 Task: Search one way flight ticket for 1 adult, 1 child, 1 infant in seat in premium economy from Sacramento: Sacramento International Airport to Greensboro: Piedmont Triad International Airport on 5-1-2023. Choice of flights is Emirates. Number of bags: 2 checked bags. Outbound departure time preference is 17:45.
Action: Mouse moved to (210, 184)
Screenshot: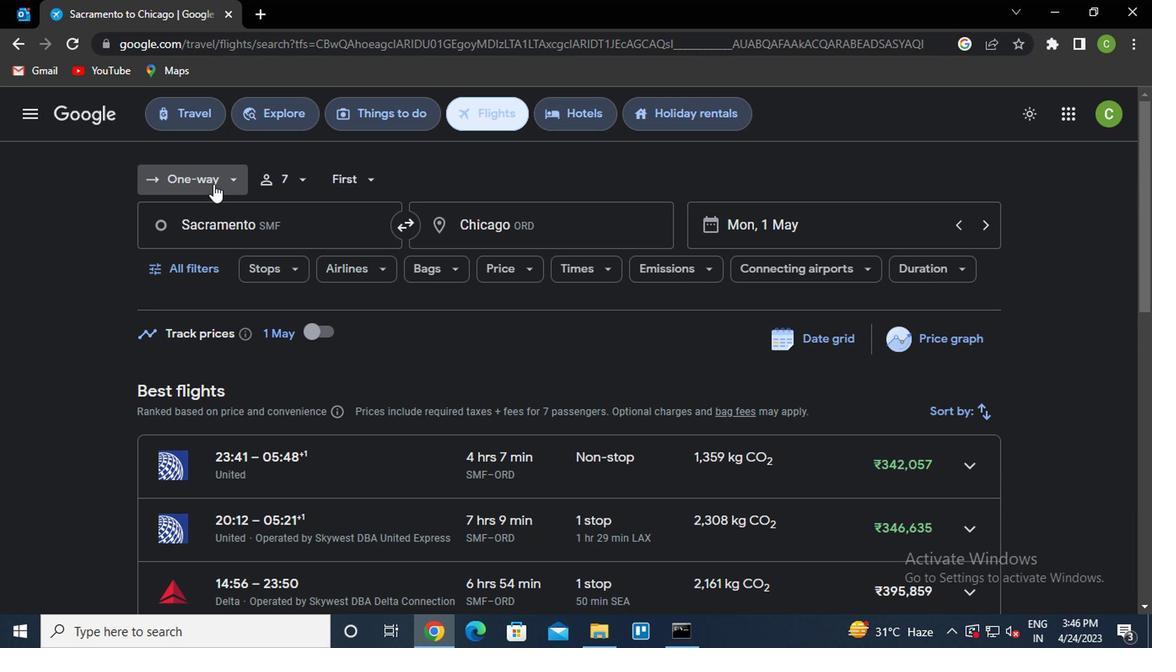 
Action: Mouse pressed left at (210, 184)
Screenshot: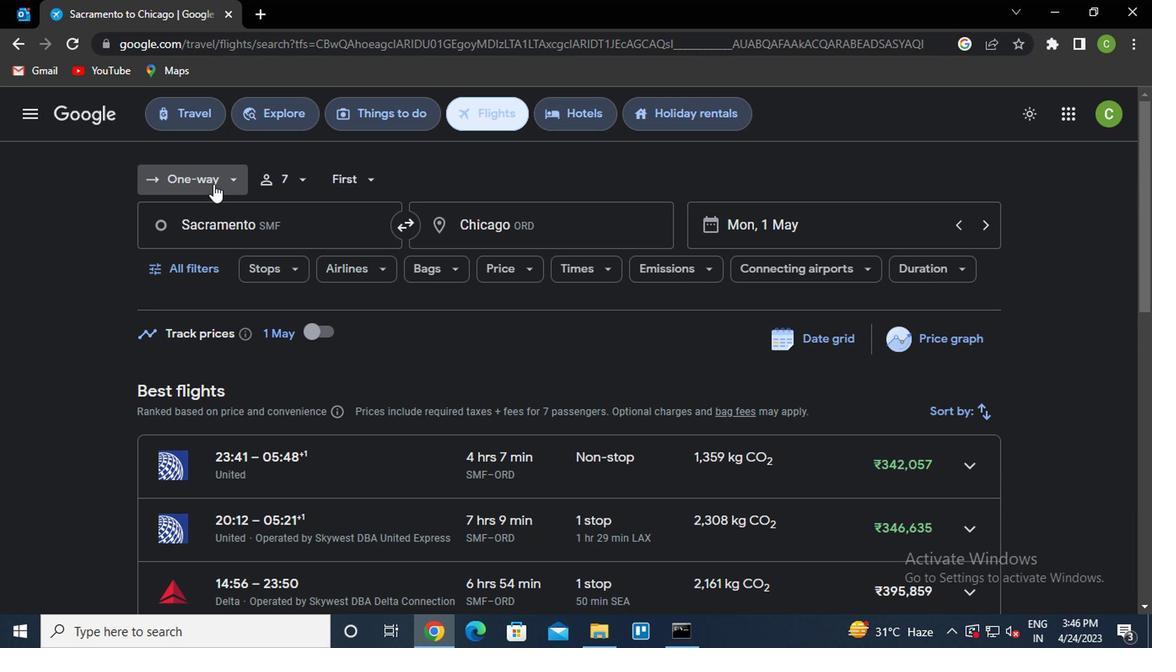 
Action: Mouse moved to (229, 250)
Screenshot: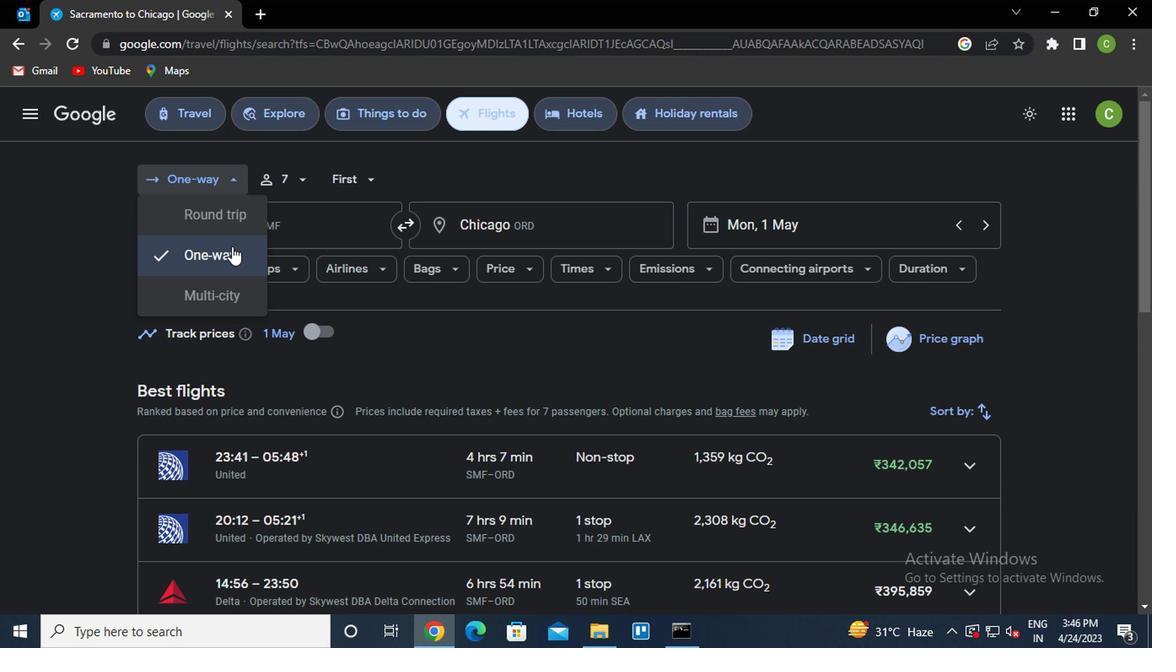 
Action: Mouse pressed left at (229, 250)
Screenshot: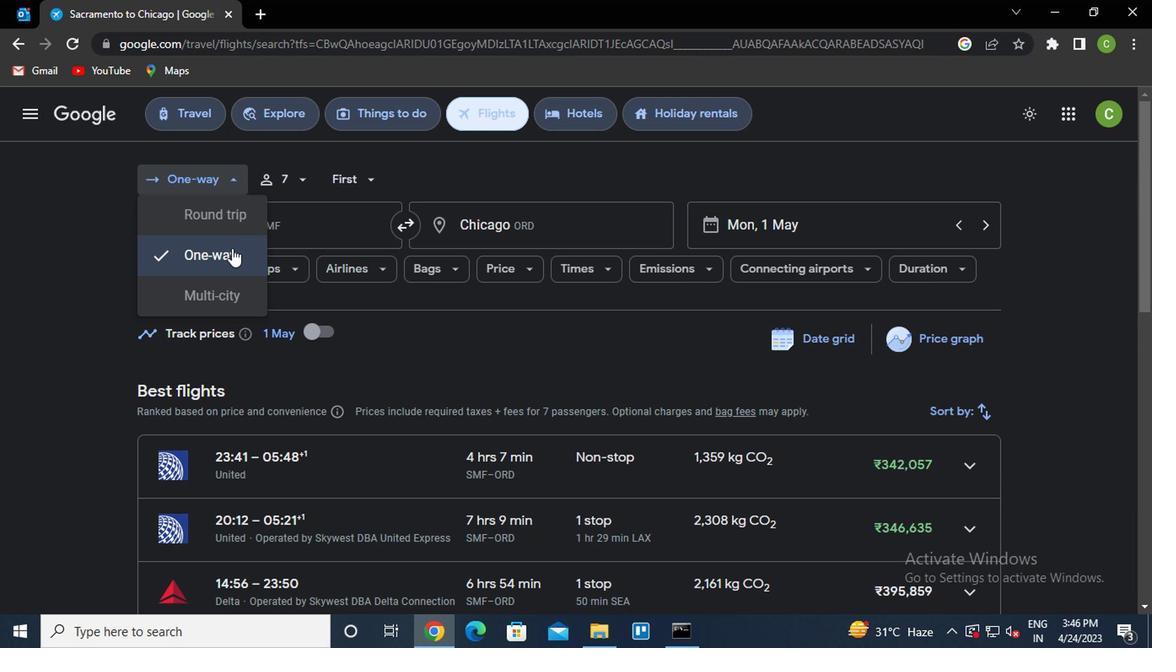 
Action: Mouse moved to (276, 184)
Screenshot: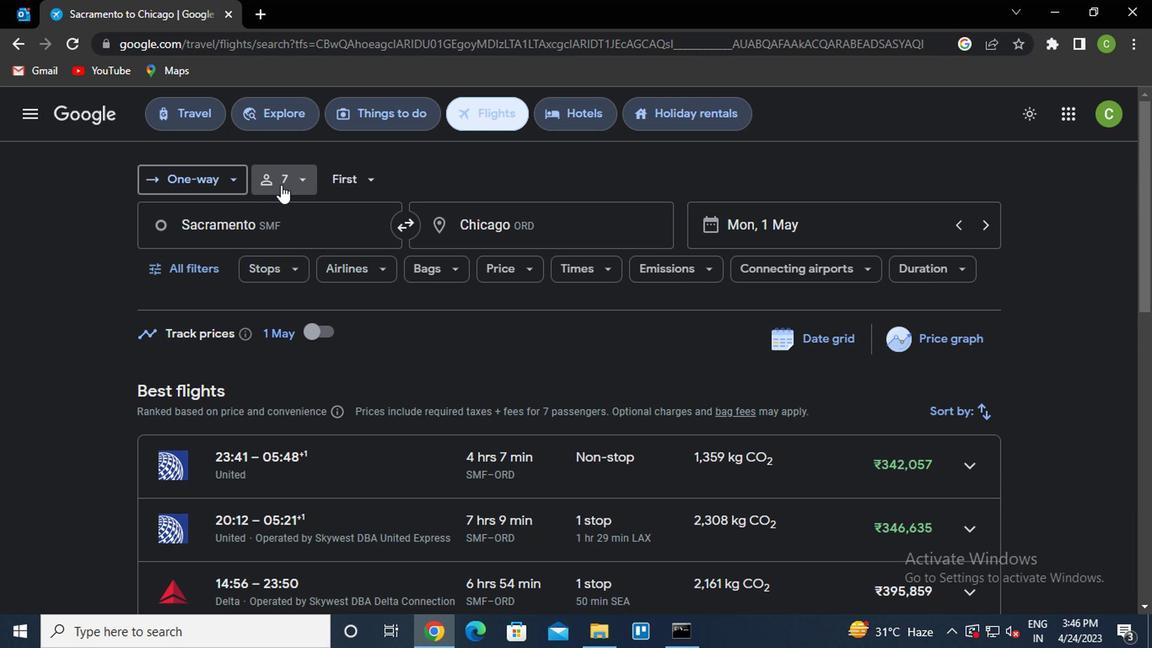 
Action: Mouse pressed left at (276, 184)
Screenshot: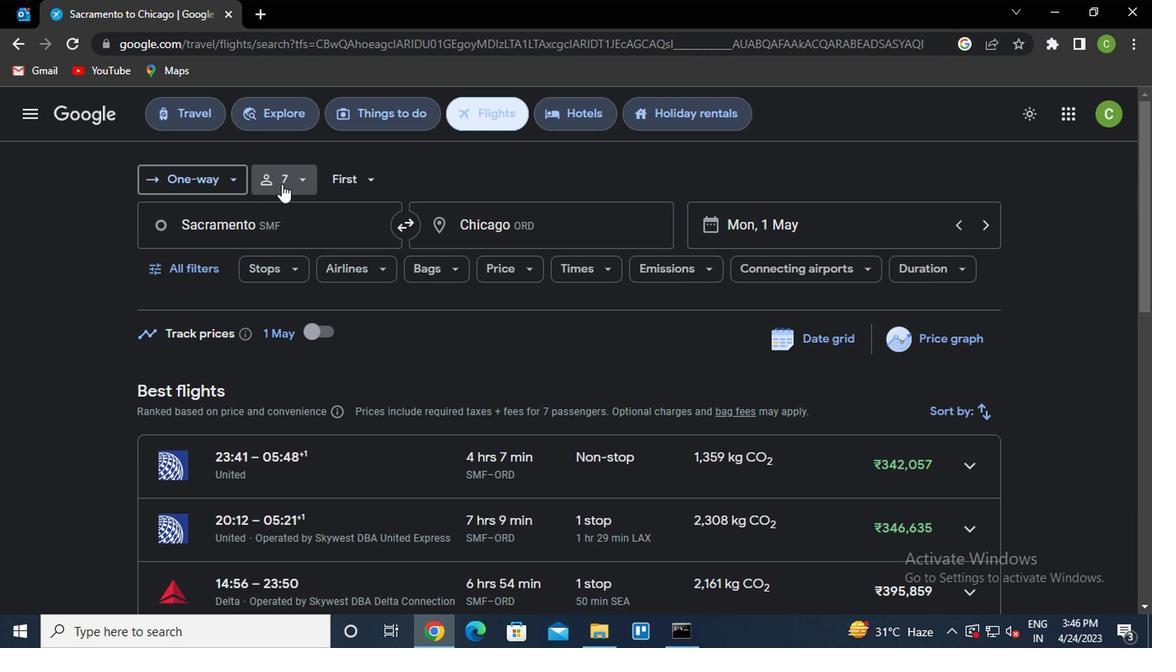 
Action: Mouse moved to (366, 231)
Screenshot: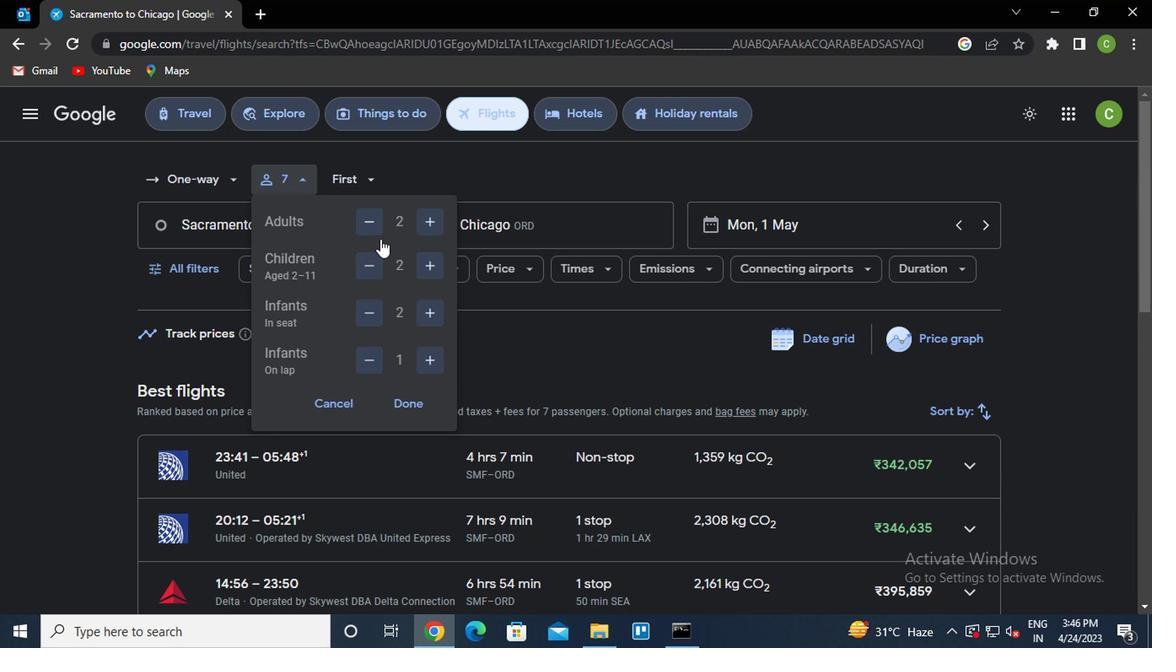 
Action: Mouse pressed left at (366, 231)
Screenshot: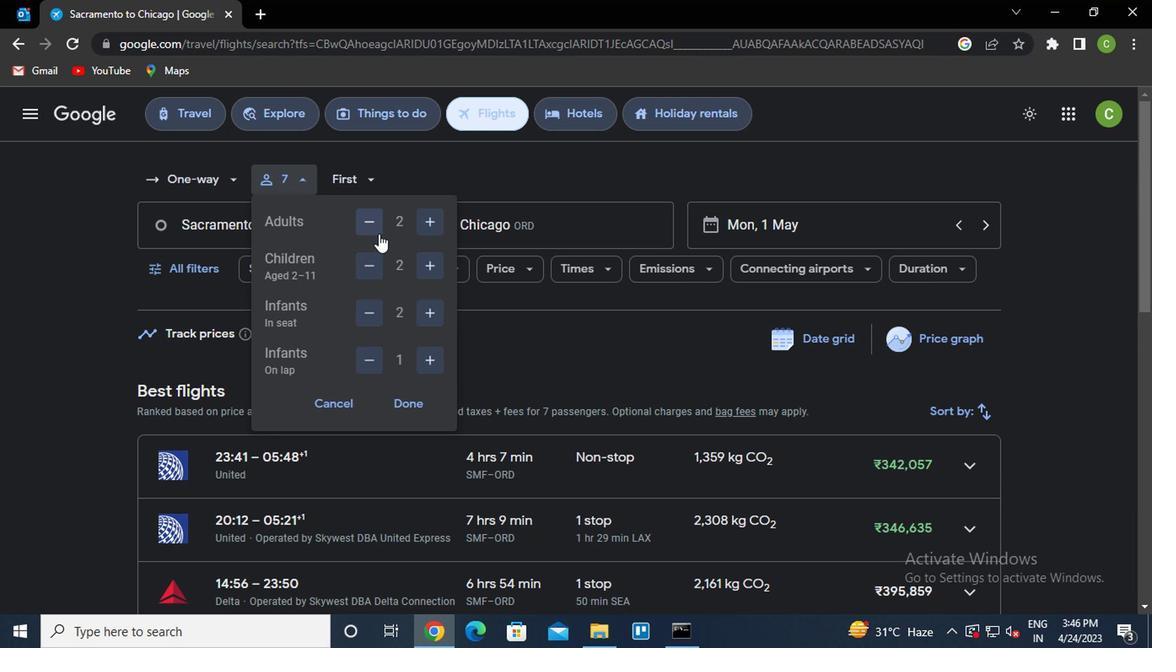 
Action: Mouse moved to (364, 264)
Screenshot: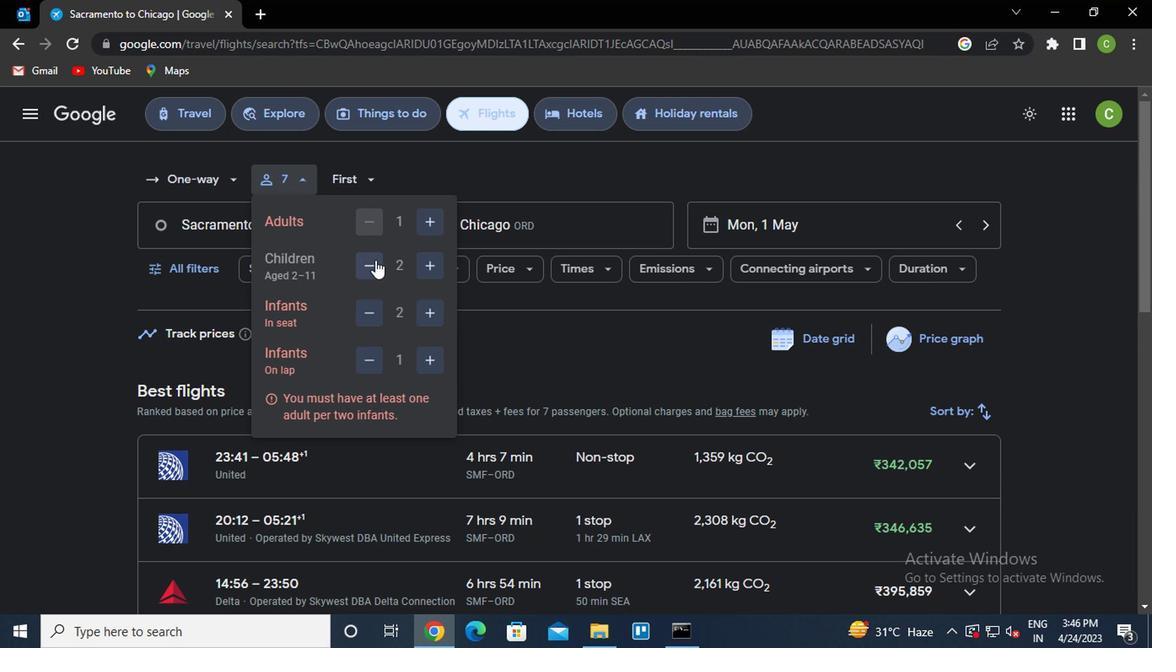 
Action: Mouse pressed left at (364, 264)
Screenshot: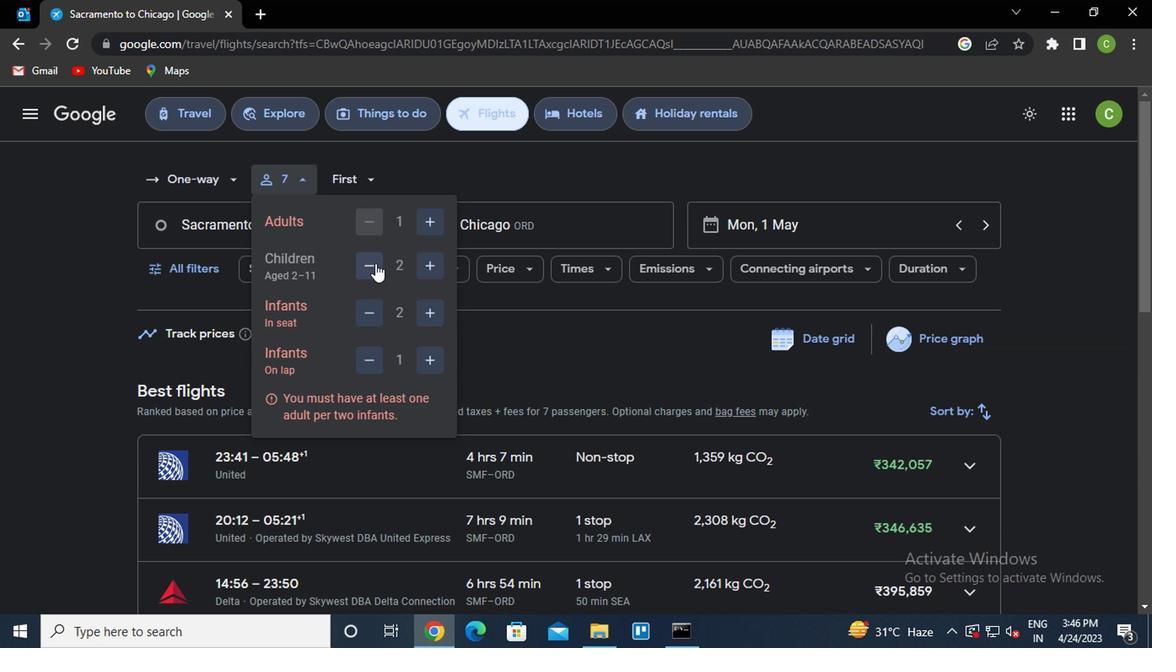 
Action: Mouse moved to (364, 313)
Screenshot: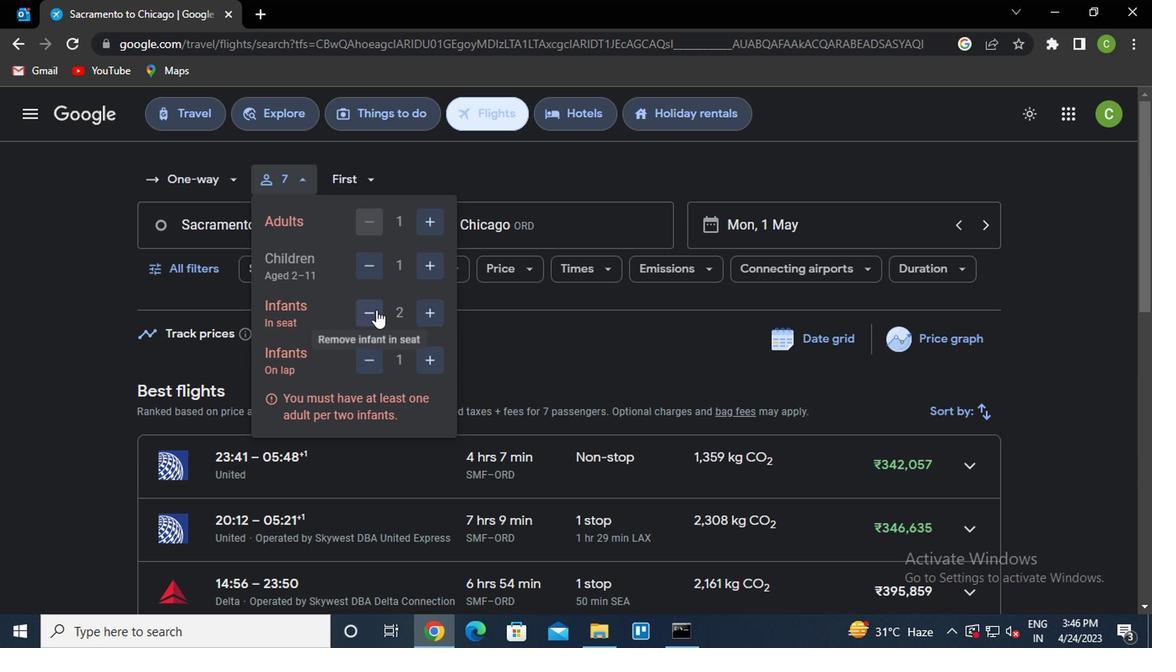 
Action: Mouse pressed left at (364, 313)
Screenshot: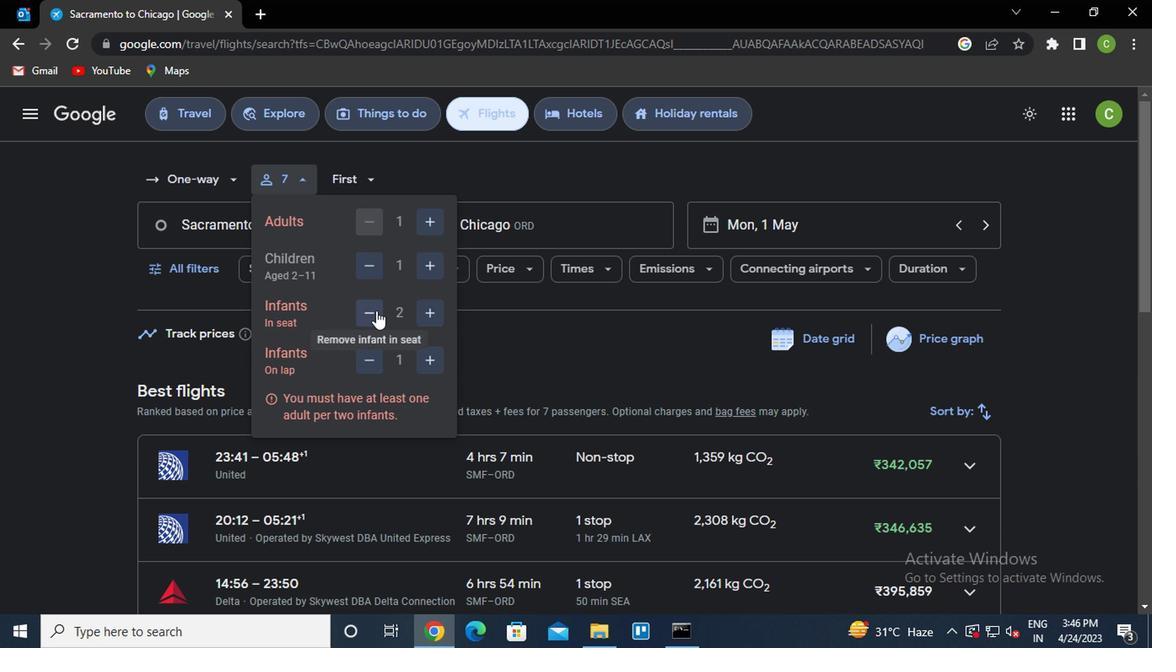 
Action: Mouse moved to (370, 371)
Screenshot: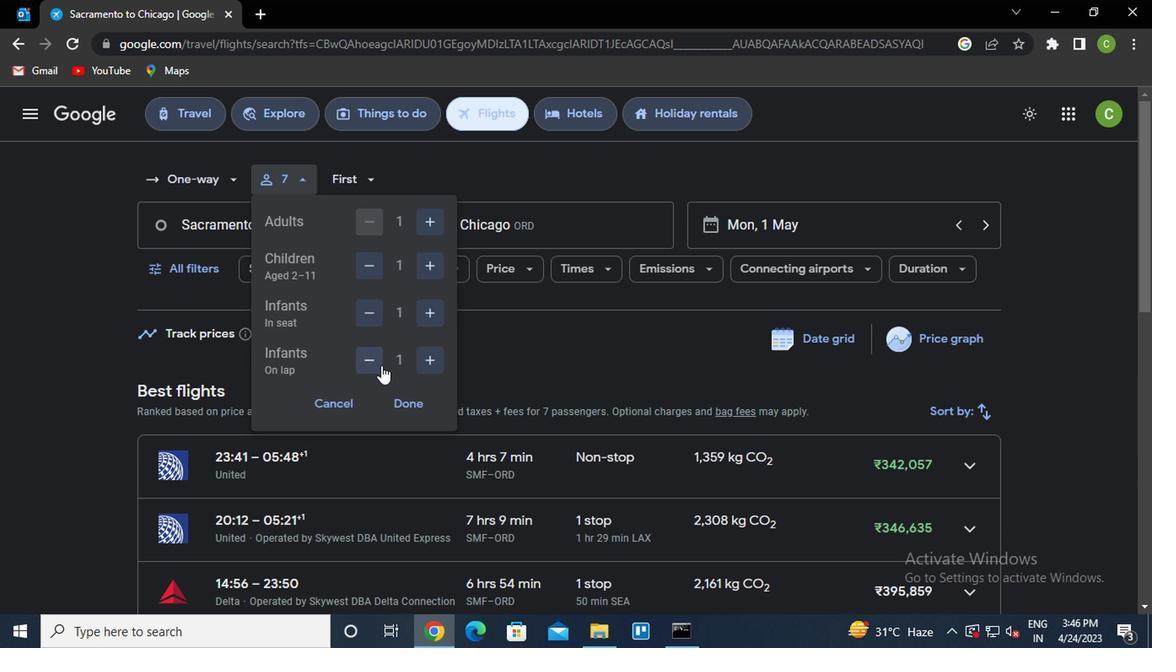 
Action: Mouse pressed left at (370, 371)
Screenshot: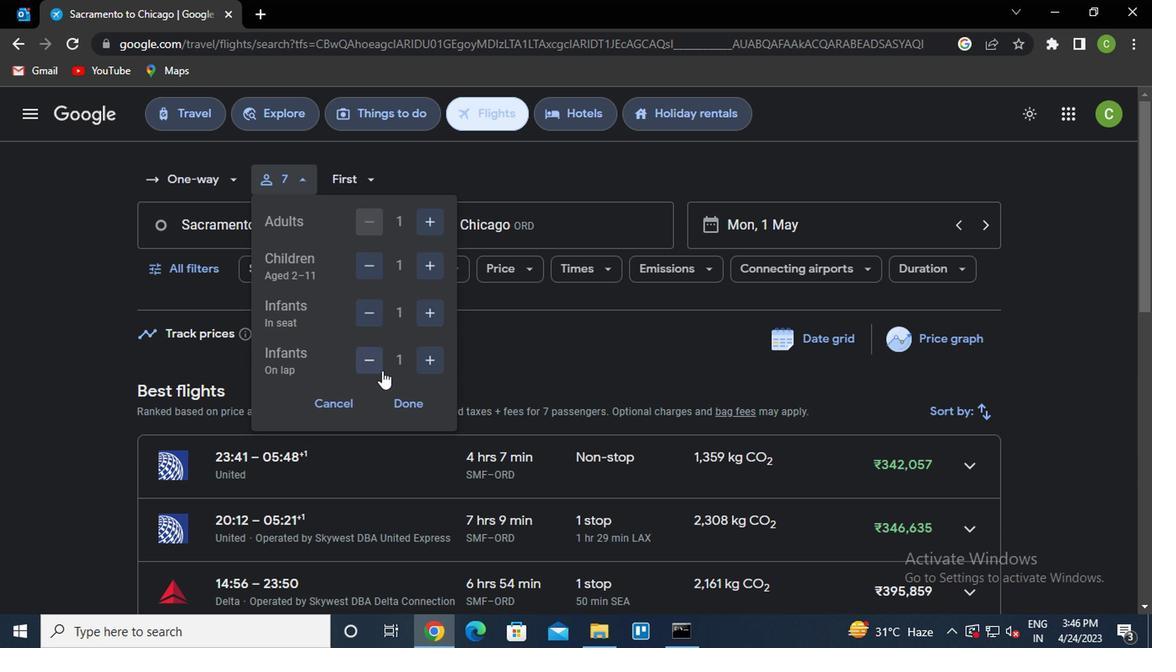 
Action: Mouse moved to (398, 399)
Screenshot: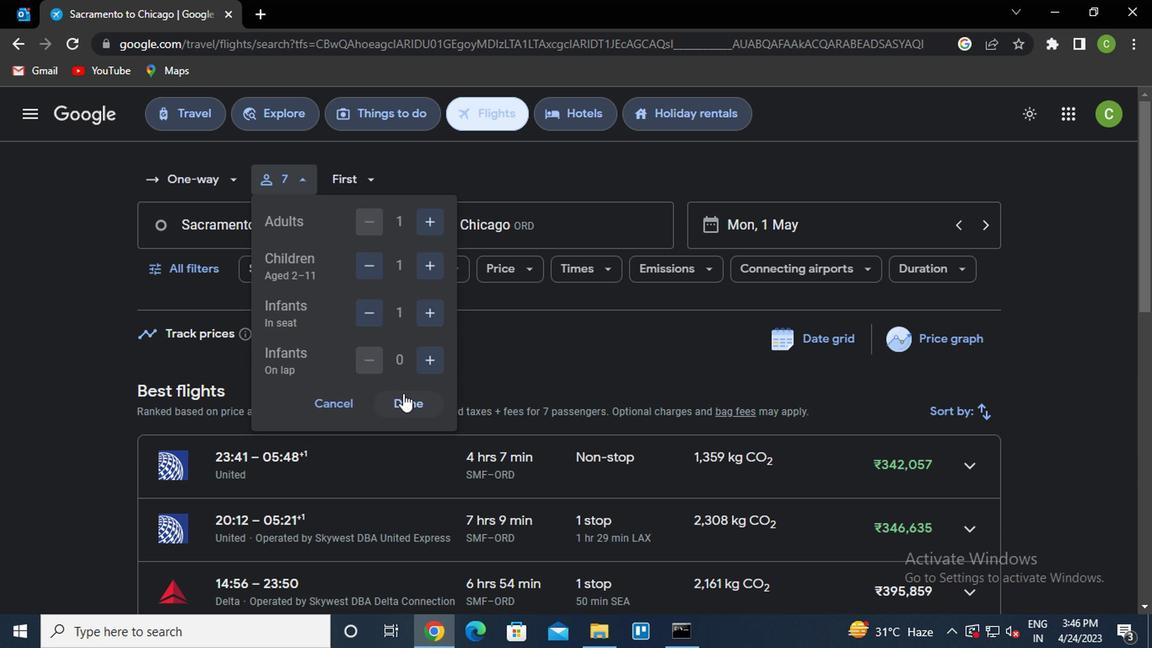 
Action: Mouse pressed left at (398, 399)
Screenshot: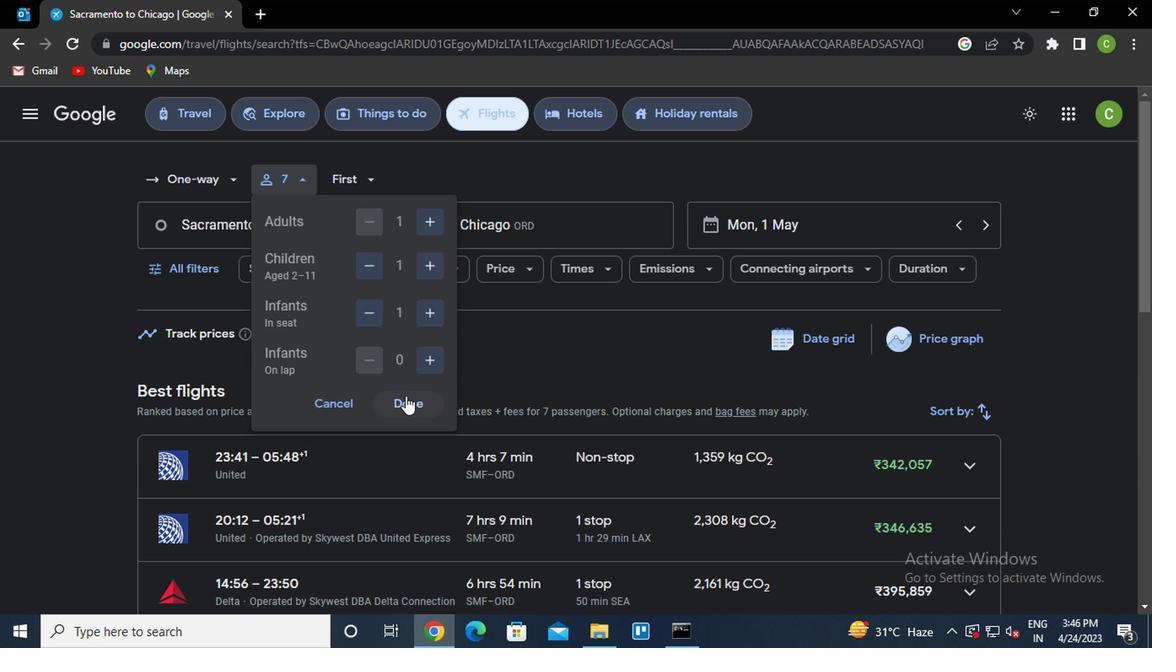 
Action: Mouse moved to (350, 184)
Screenshot: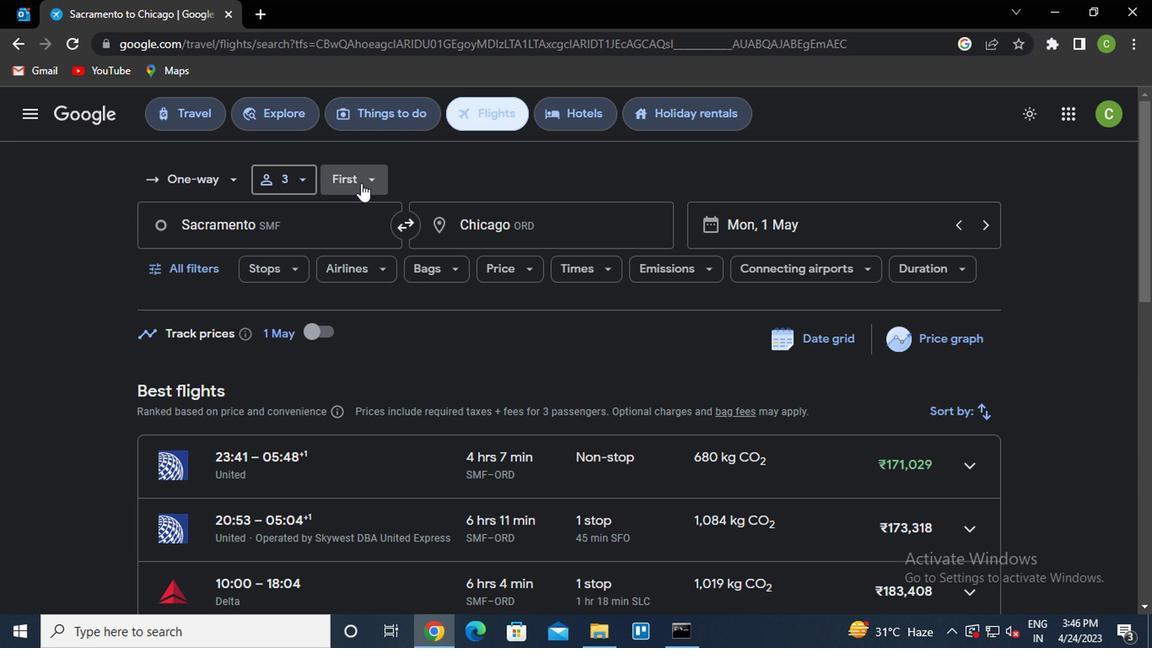 
Action: Mouse pressed left at (350, 184)
Screenshot: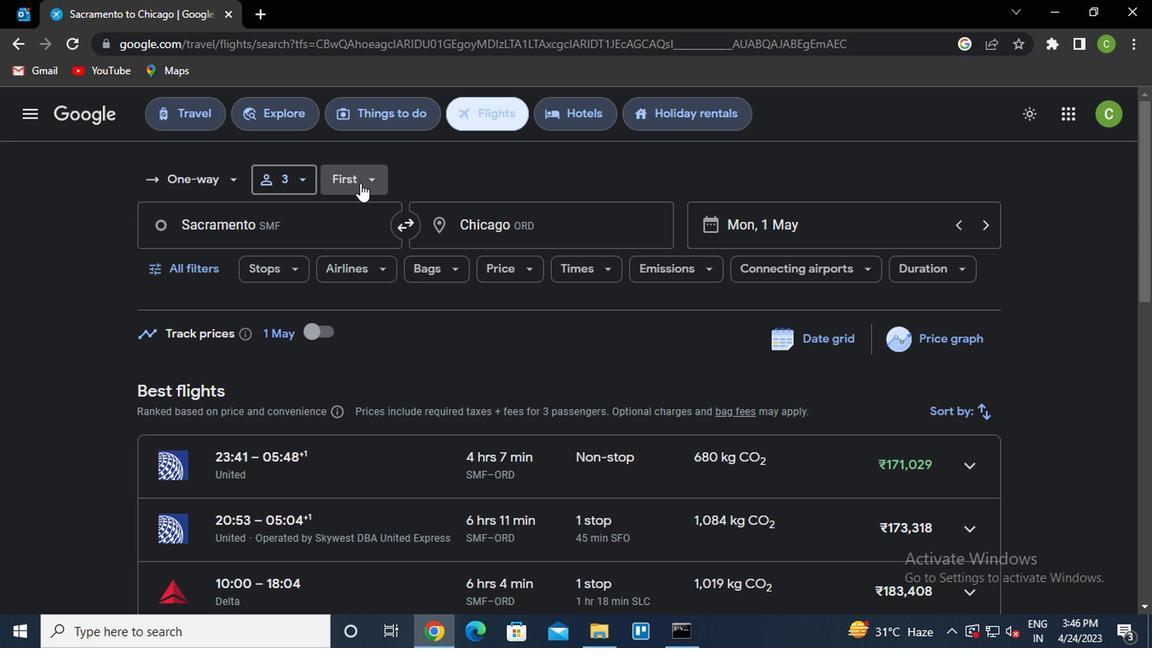 
Action: Mouse moved to (389, 243)
Screenshot: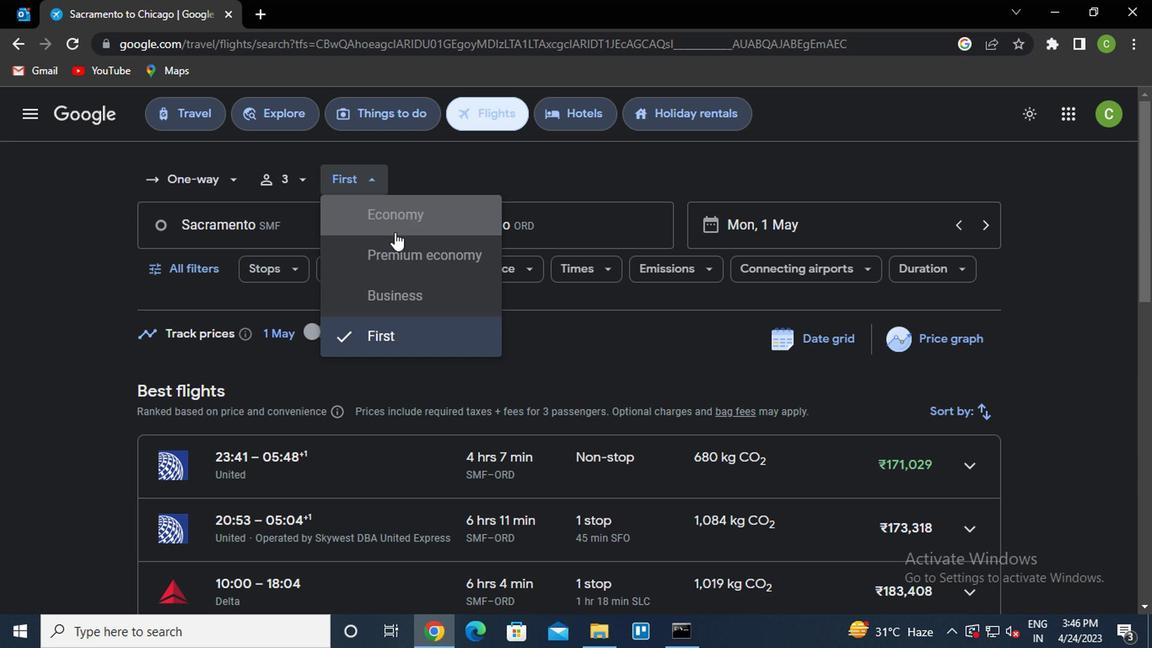 
Action: Mouse pressed left at (389, 243)
Screenshot: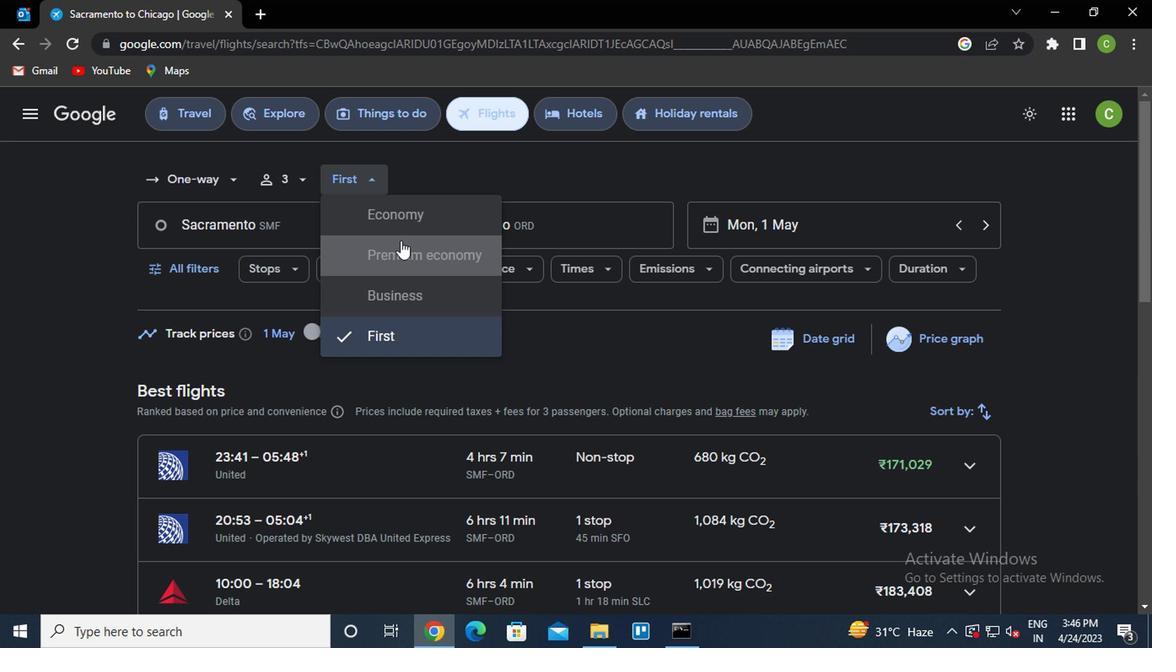 
Action: Mouse moved to (262, 225)
Screenshot: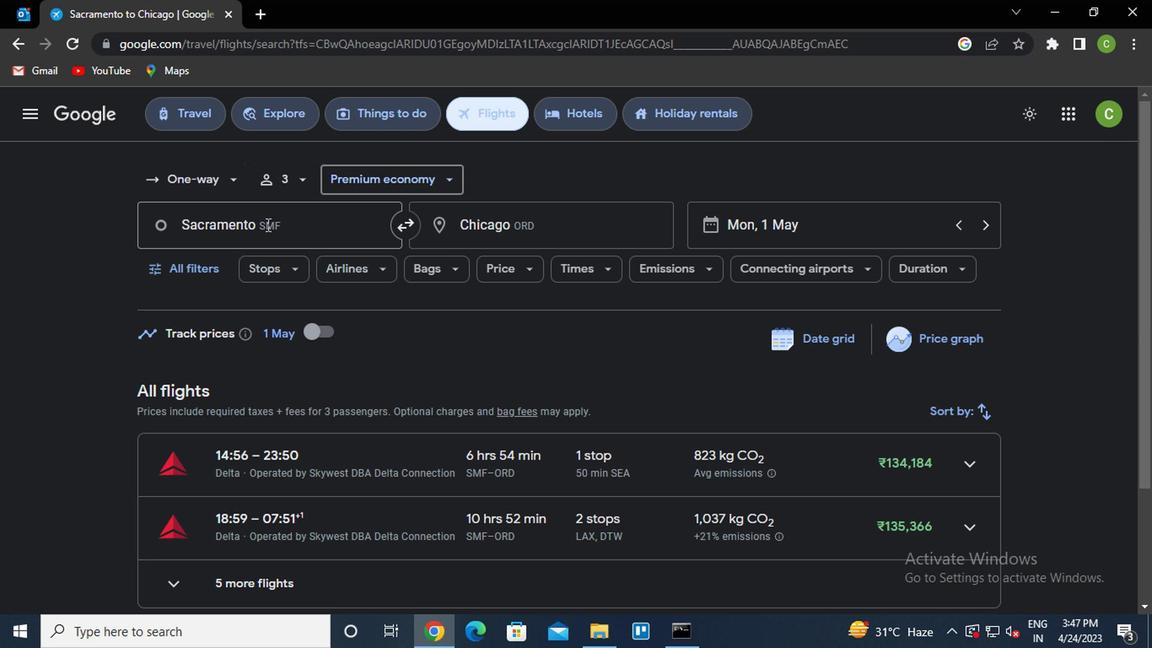 
Action: Mouse pressed left at (262, 225)
Screenshot: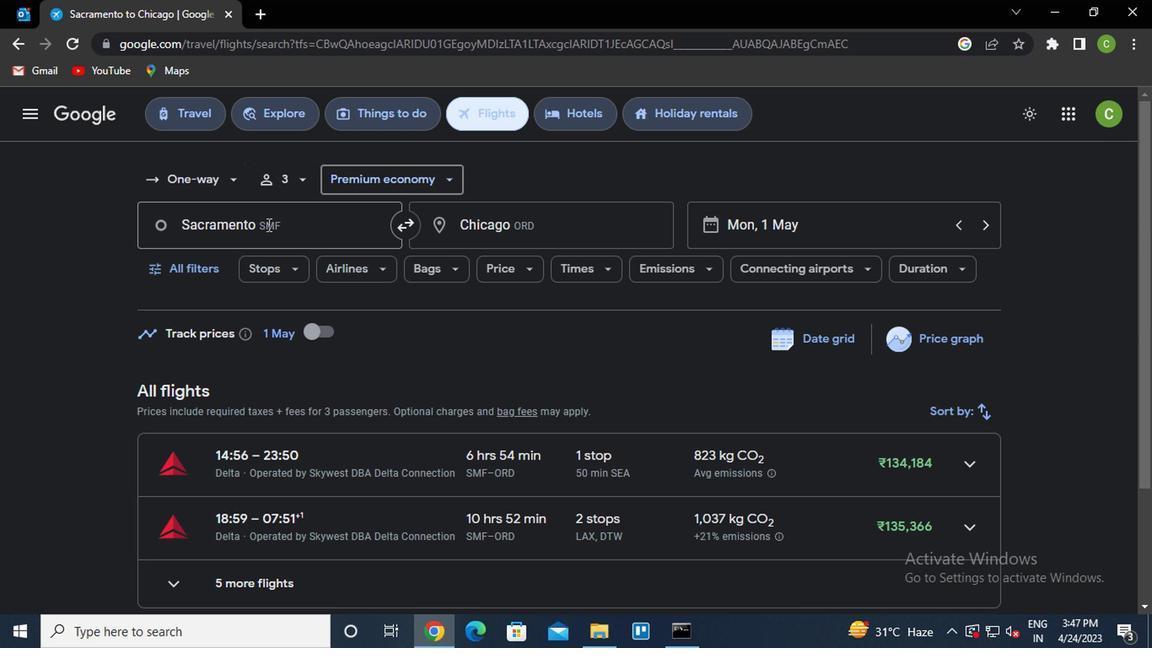 
Action: Mouse moved to (295, 300)
Screenshot: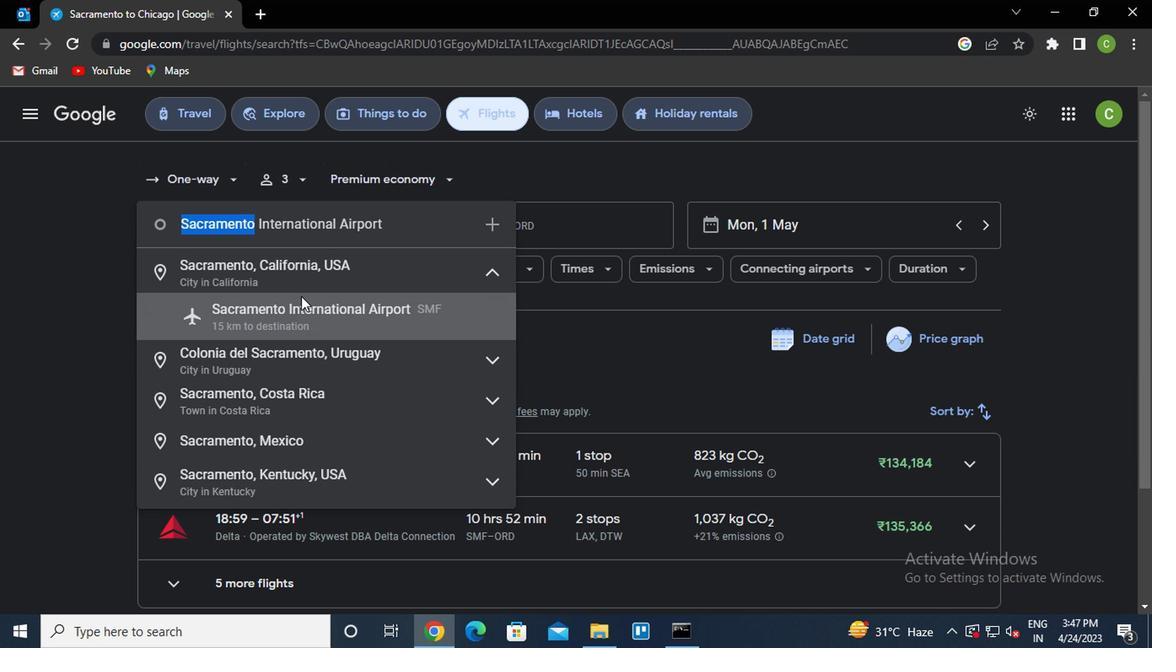 
Action: Mouse pressed left at (295, 300)
Screenshot: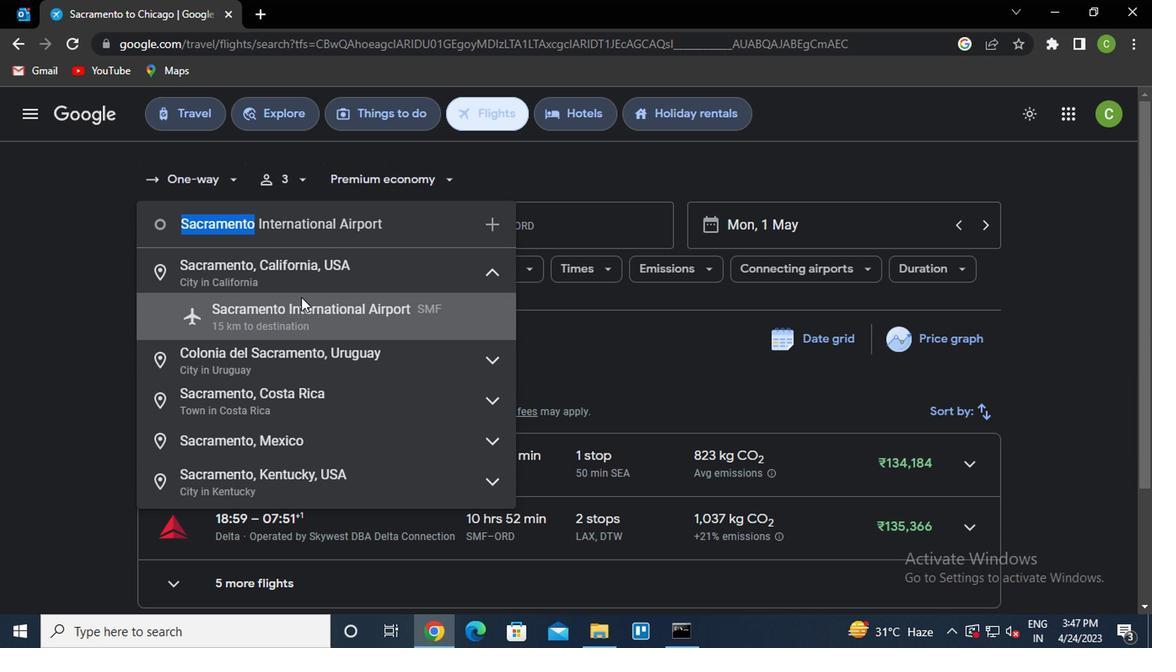 
Action: Mouse moved to (530, 229)
Screenshot: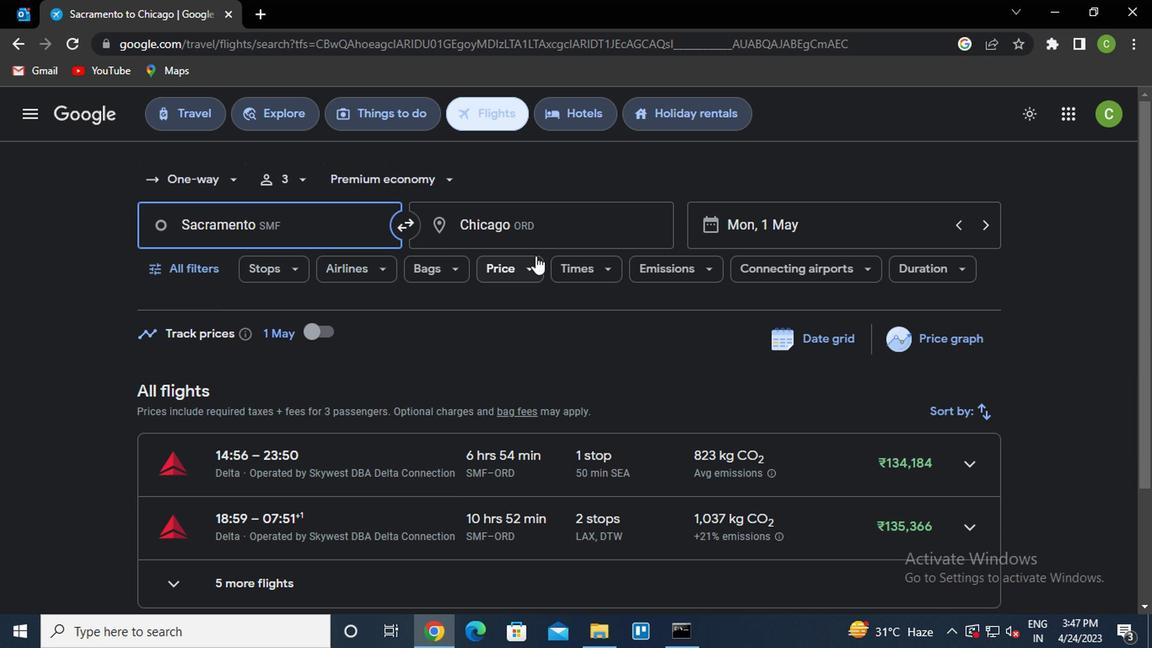 
Action: Mouse pressed left at (530, 229)
Screenshot: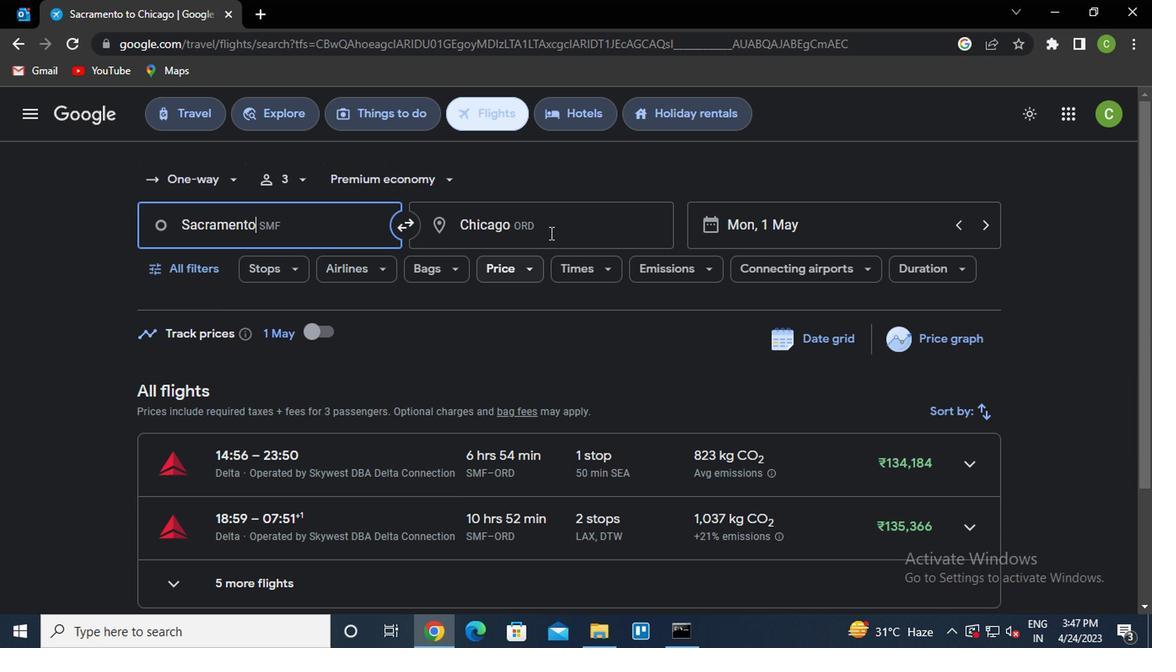 
Action: Key pressed p<Key.caps_lock>iedmont
Screenshot: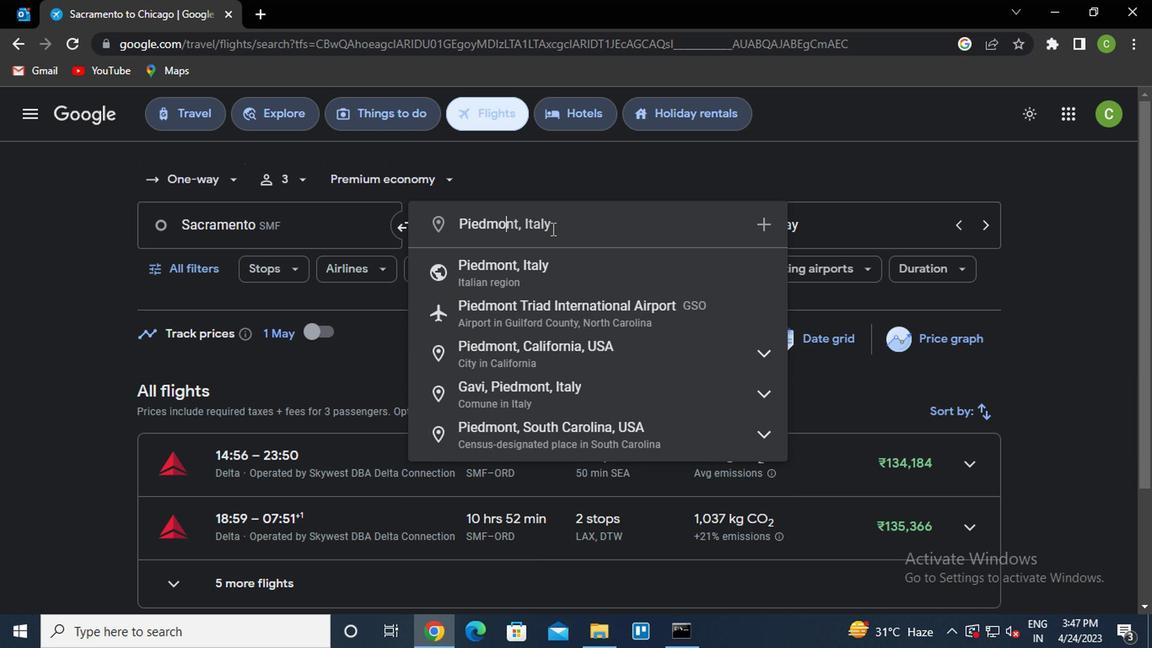 
Action: Mouse moved to (548, 326)
Screenshot: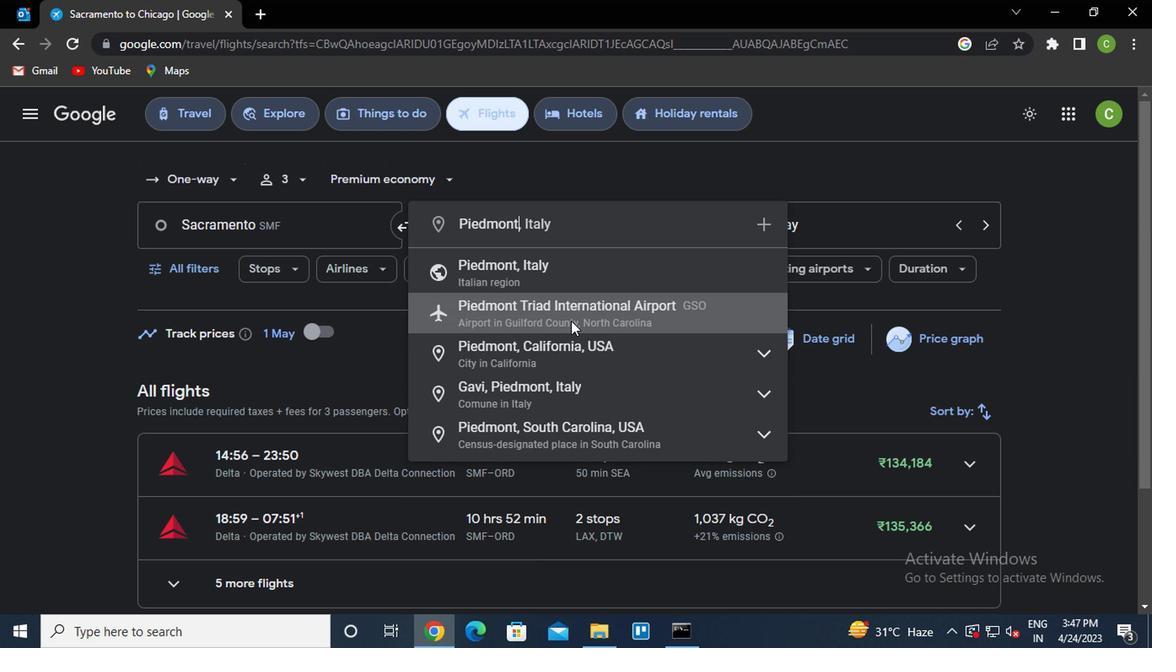 
Action: Mouse pressed left at (548, 326)
Screenshot: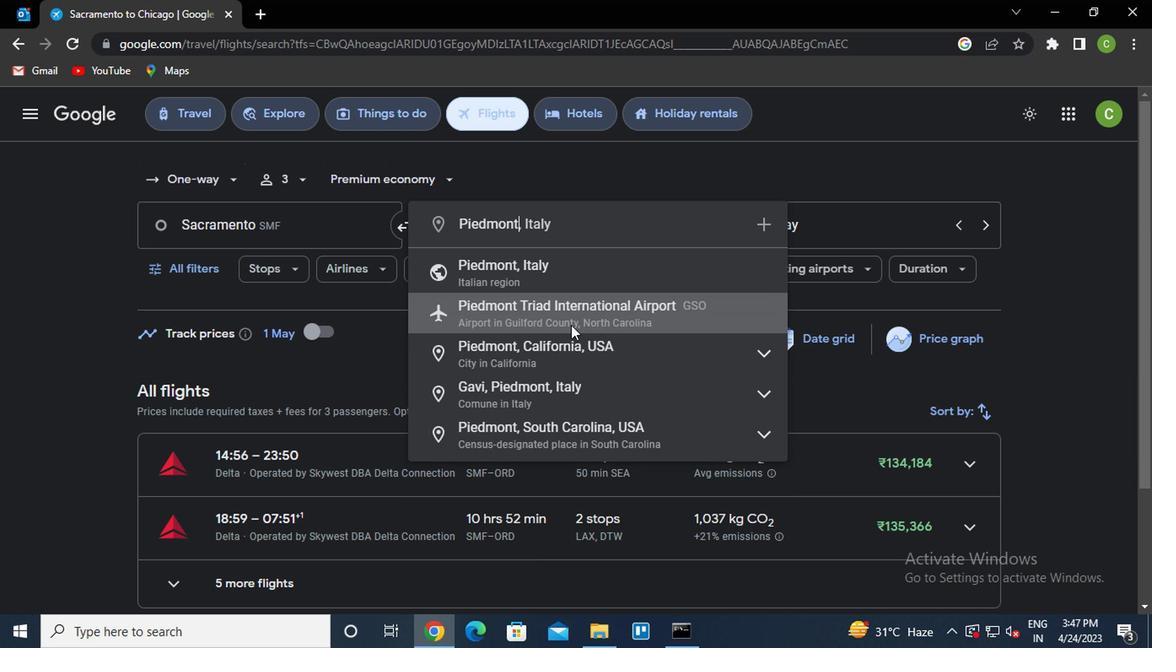 
Action: Mouse moved to (808, 229)
Screenshot: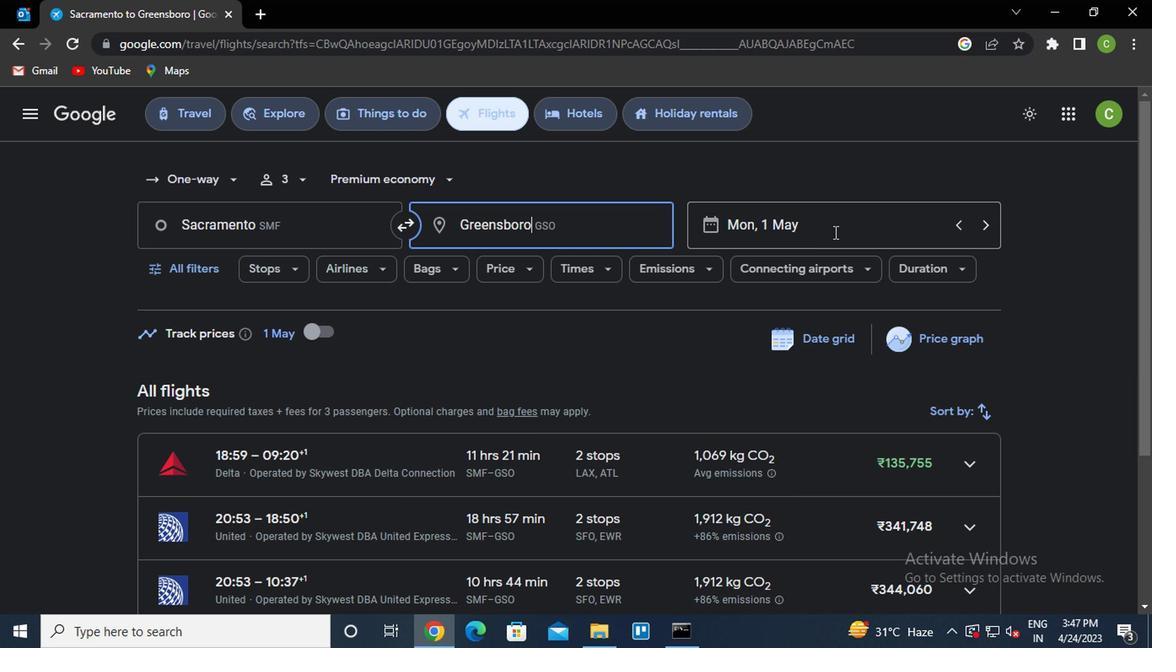 
Action: Mouse pressed left at (808, 229)
Screenshot: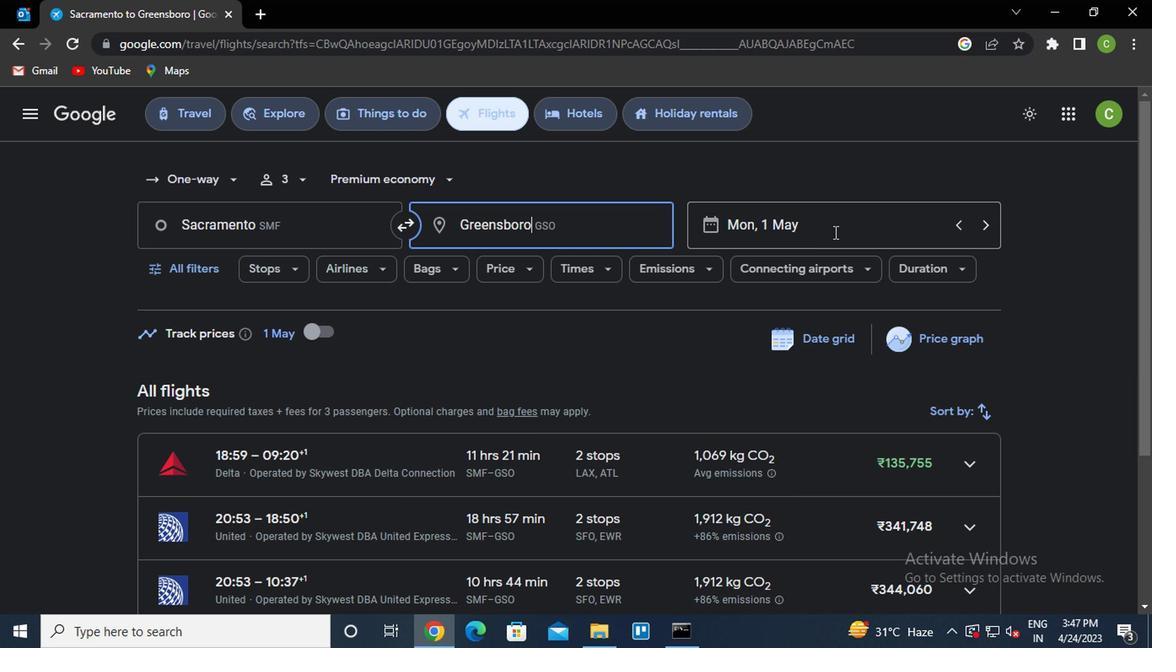 
Action: Mouse moved to (924, 579)
Screenshot: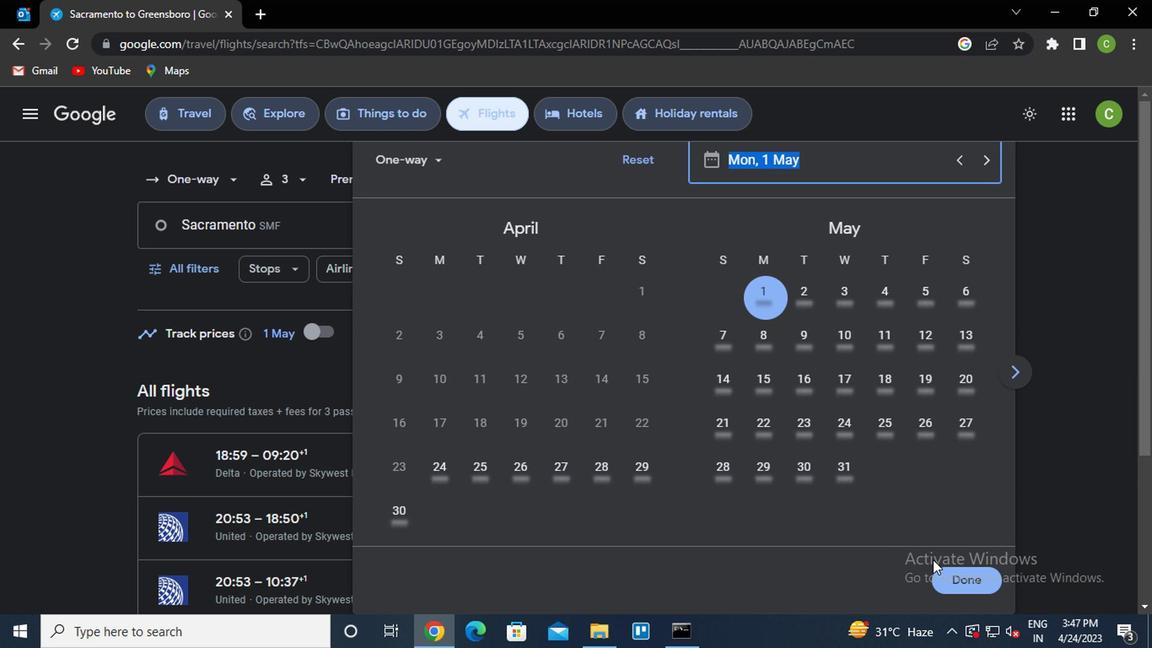 
Action: Mouse pressed left at (924, 579)
Screenshot: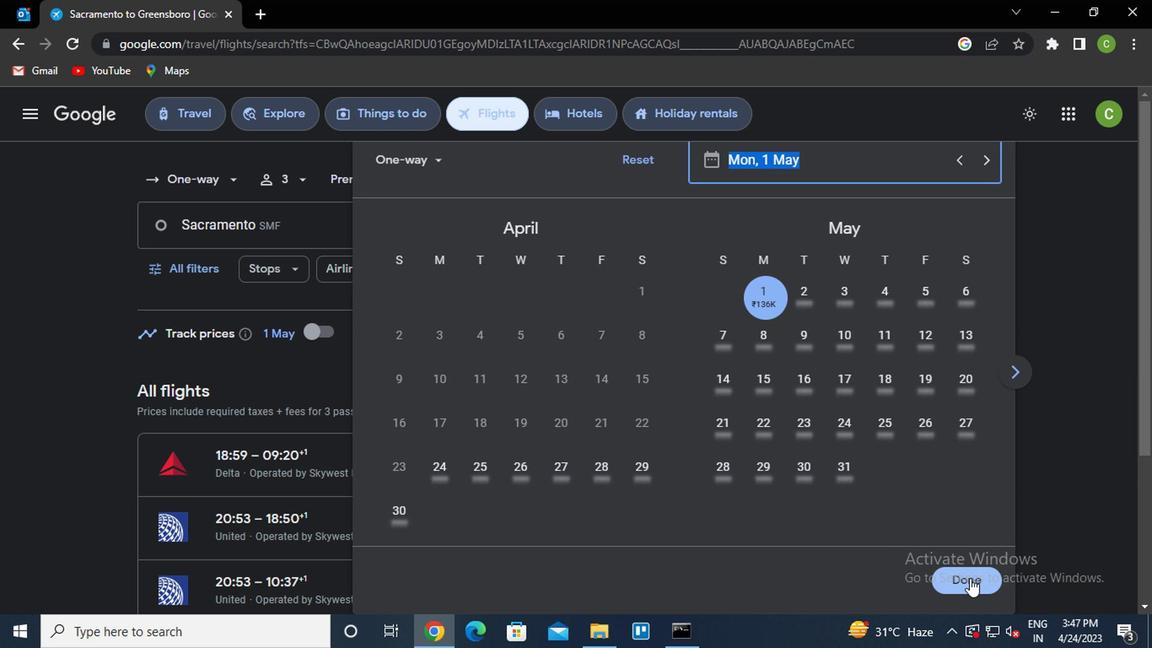 
Action: Mouse moved to (200, 273)
Screenshot: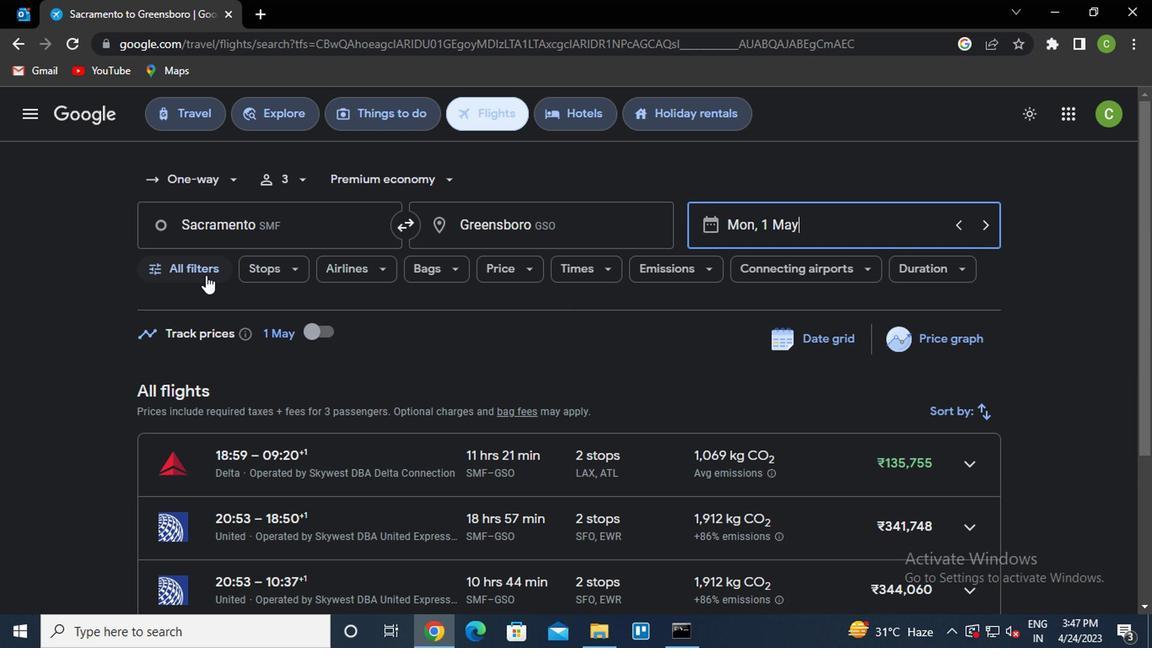 
Action: Mouse pressed left at (200, 273)
Screenshot: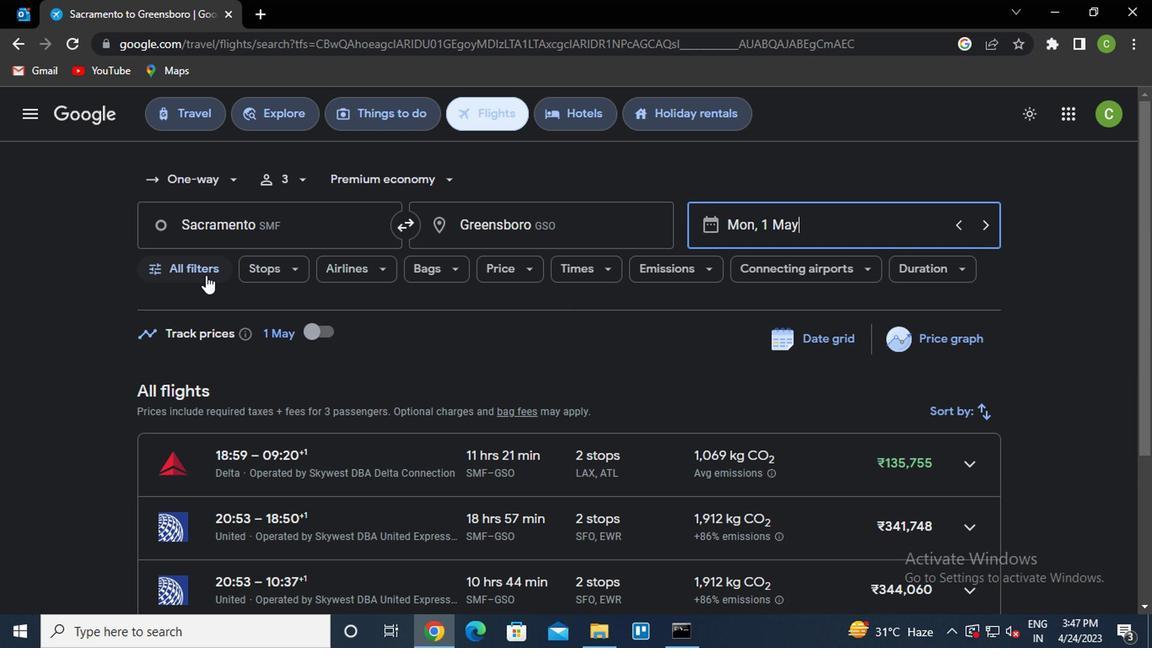 
Action: Mouse moved to (333, 444)
Screenshot: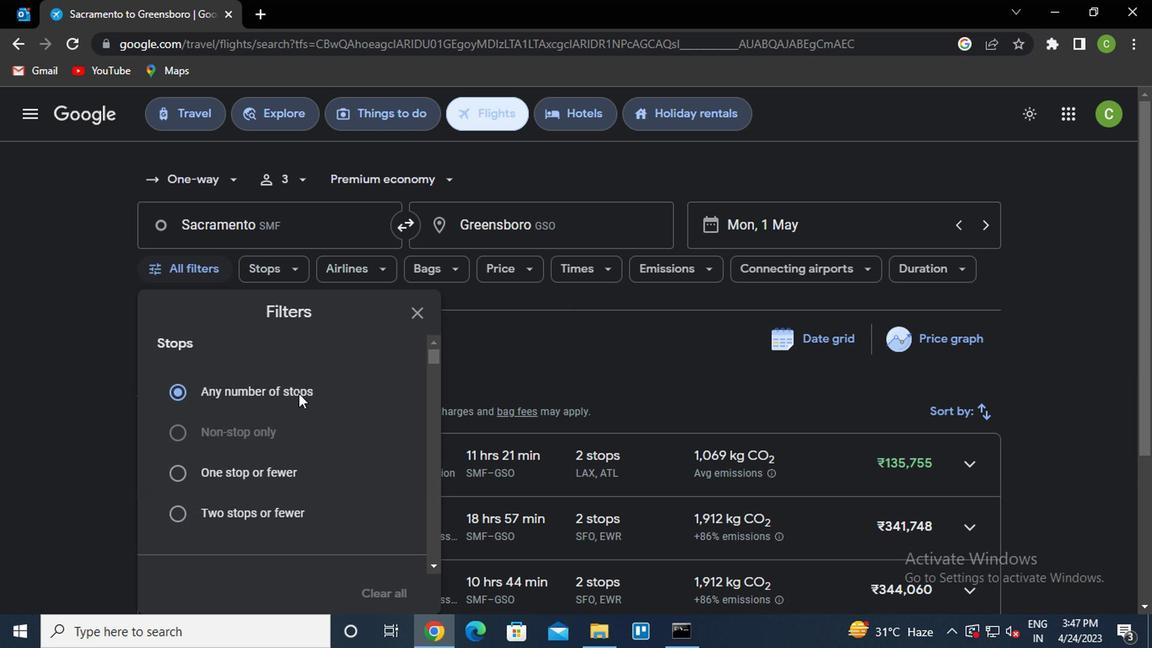 
Action: Mouse scrolled (333, 443) with delta (0, -1)
Screenshot: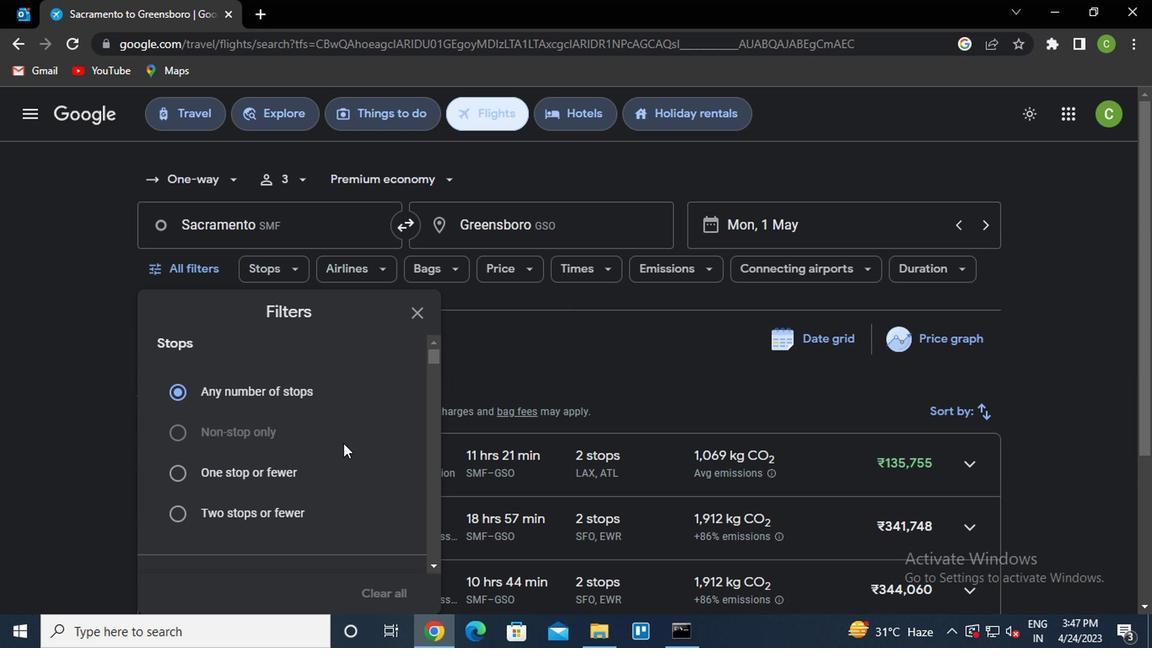 
Action: Mouse scrolled (333, 443) with delta (0, -1)
Screenshot: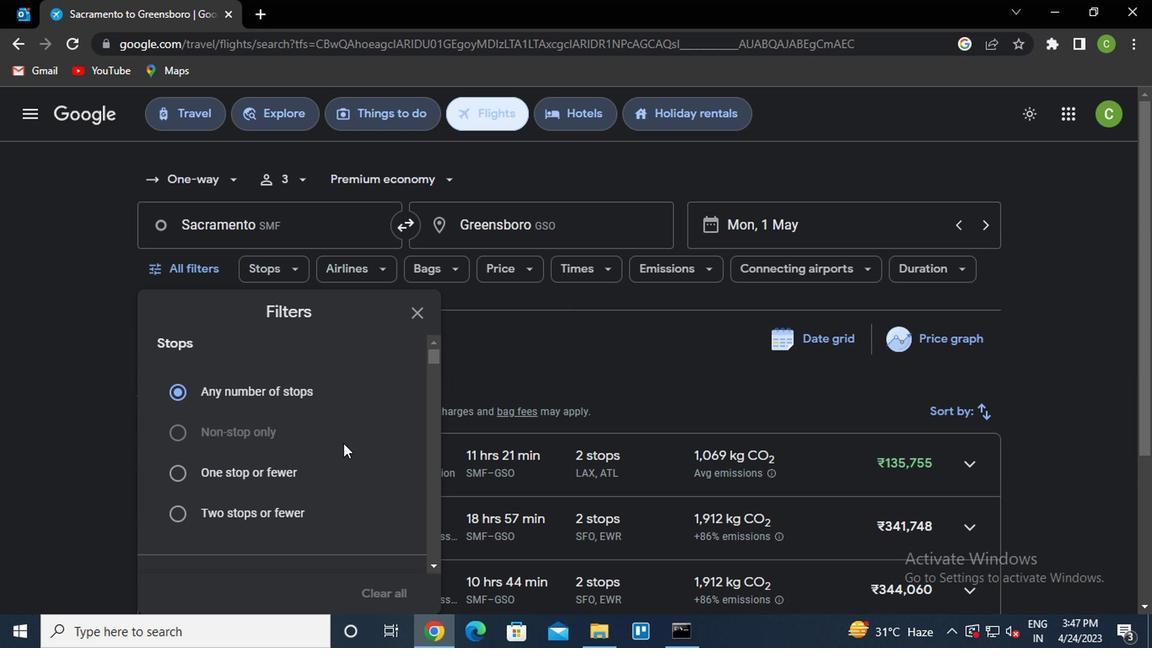 
Action: Mouse scrolled (333, 443) with delta (0, -1)
Screenshot: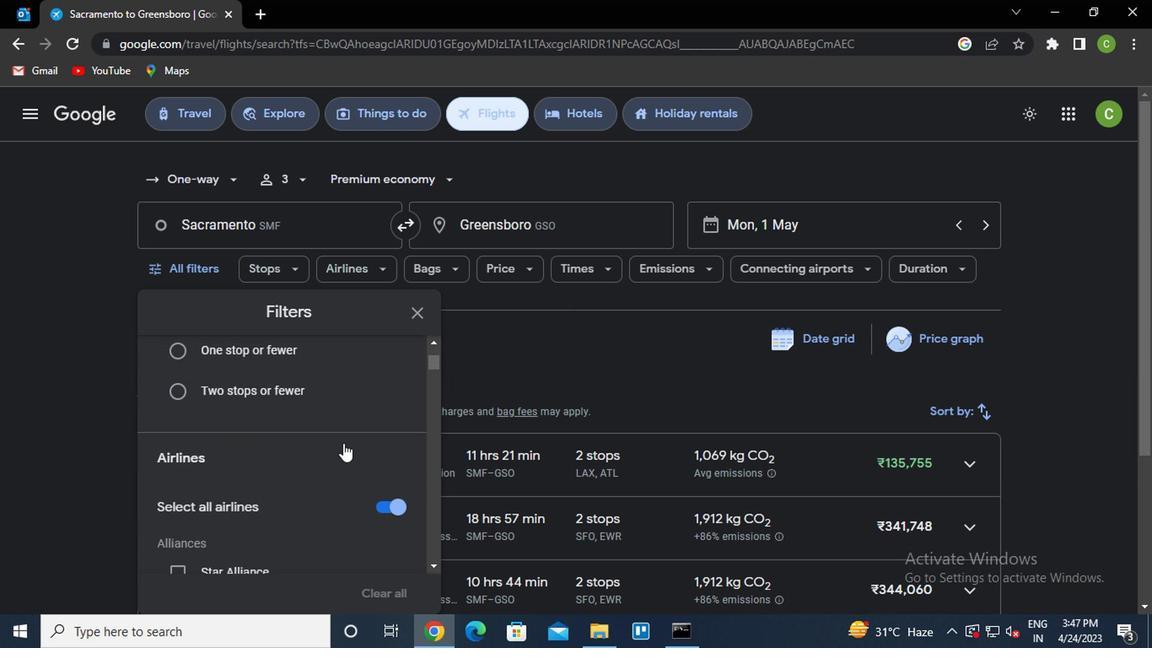 
Action: Mouse scrolled (333, 443) with delta (0, -1)
Screenshot: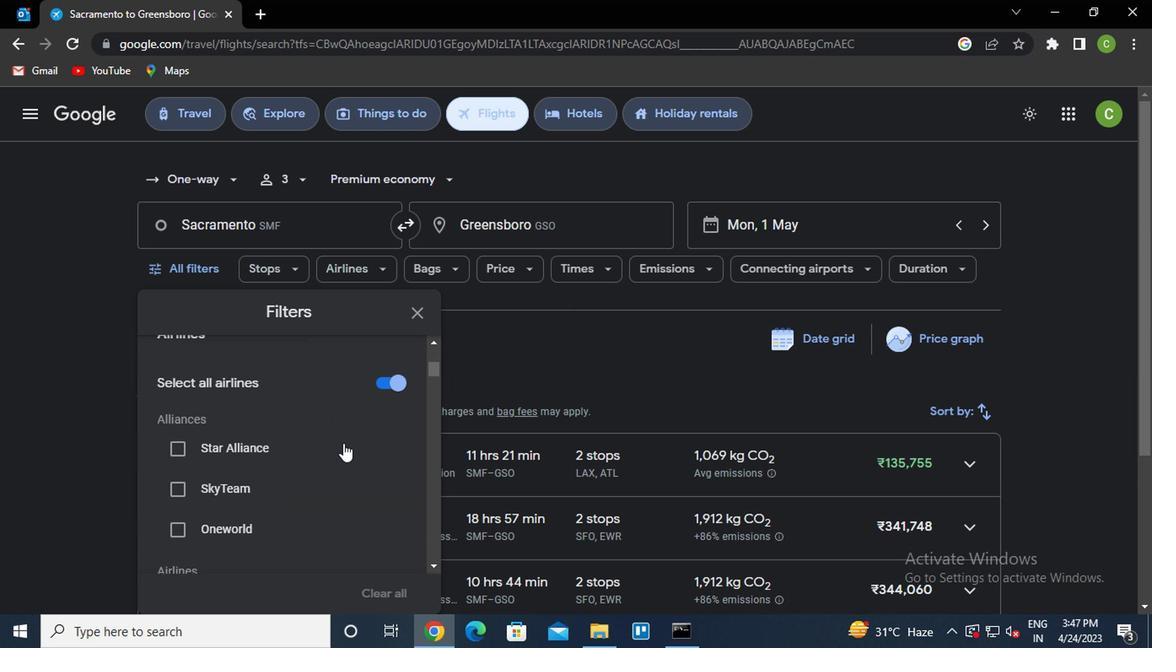 
Action: Mouse scrolled (333, 443) with delta (0, -1)
Screenshot: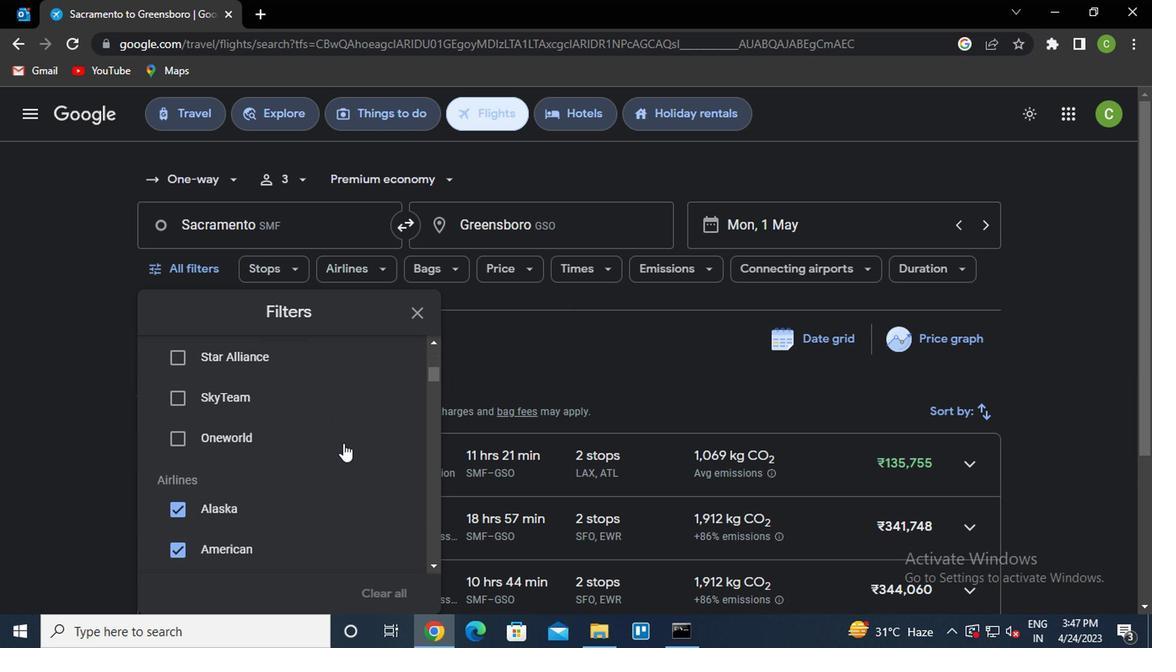 
Action: Mouse scrolled (333, 443) with delta (0, -1)
Screenshot: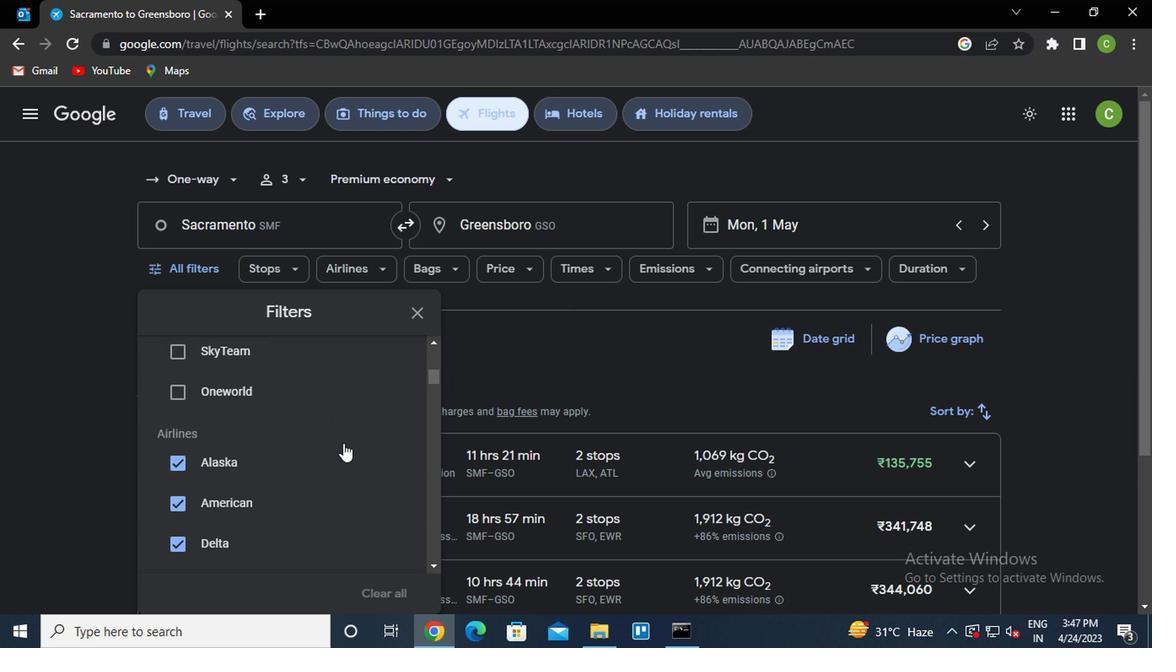 
Action: Mouse scrolled (333, 443) with delta (0, -1)
Screenshot: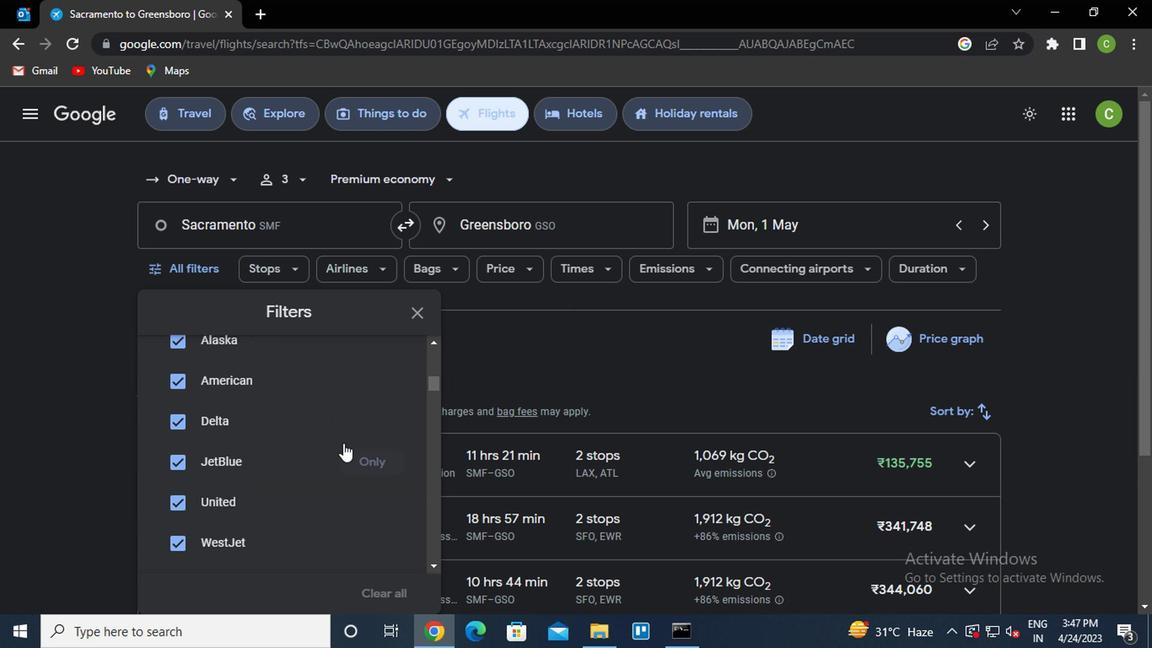 
Action: Mouse scrolled (333, 443) with delta (0, -1)
Screenshot: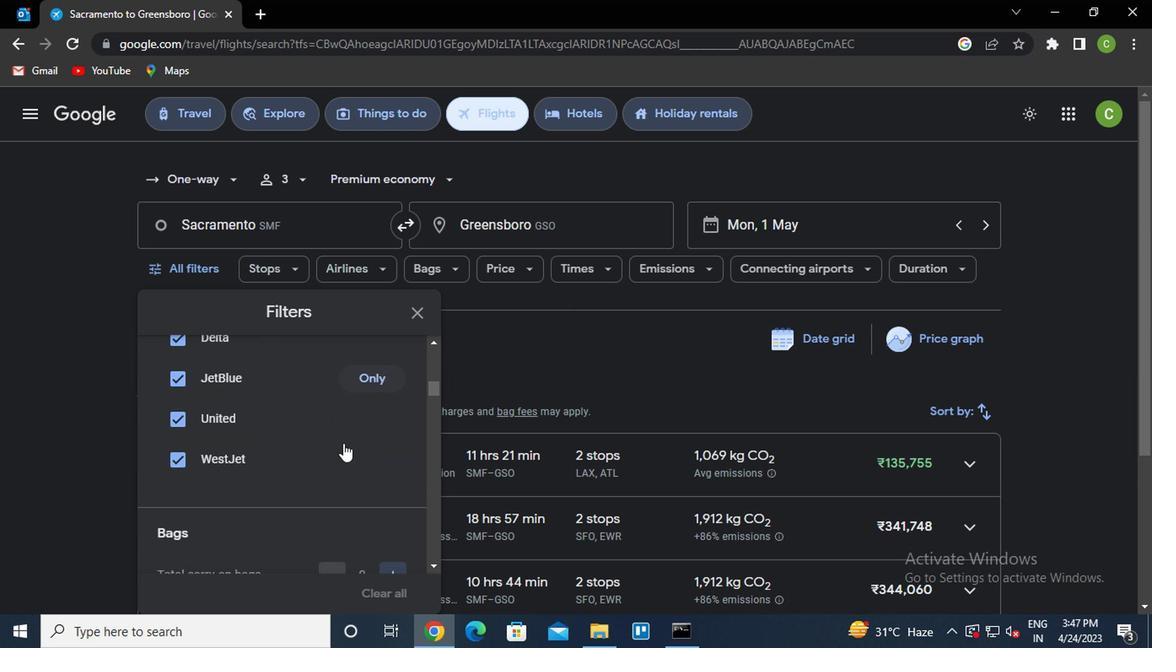 
Action: Mouse scrolled (333, 444) with delta (0, 0)
Screenshot: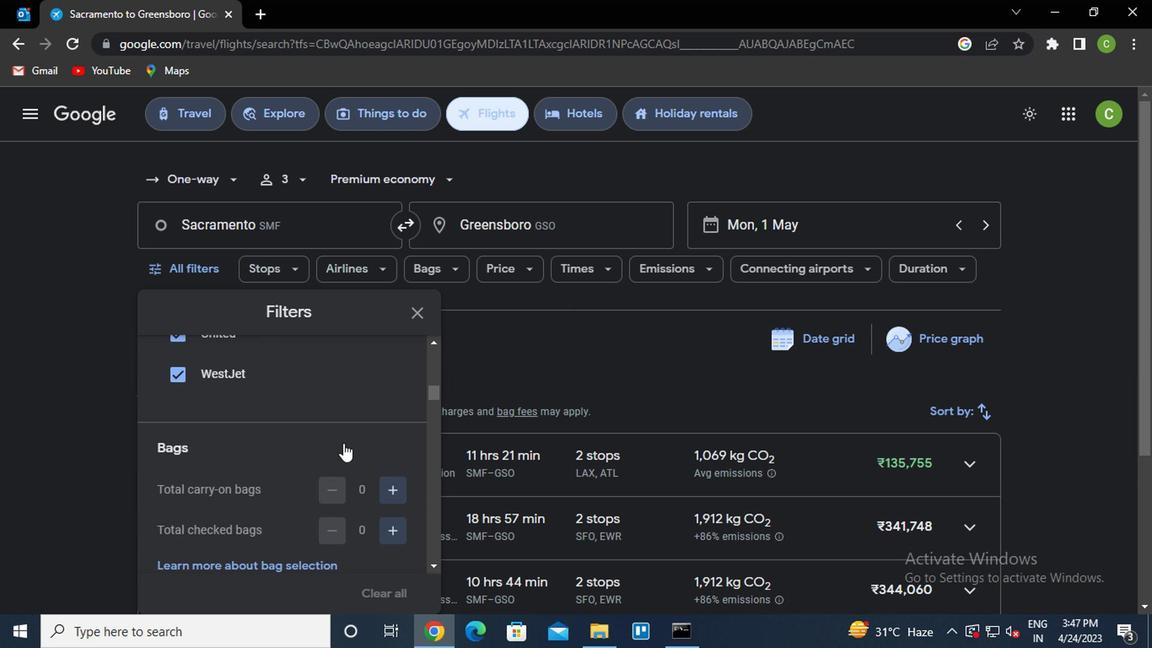 
Action: Mouse scrolled (333, 444) with delta (0, 0)
Screenshot: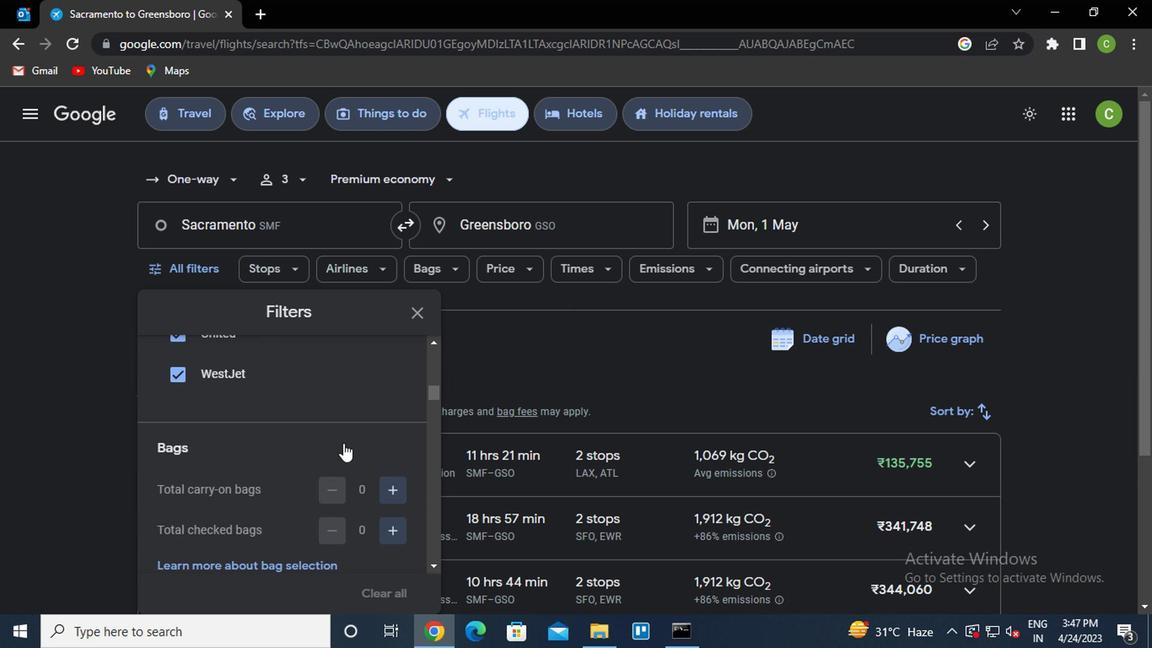 
Action: Mouse scrolled (333, 444) with delta (0, 0)
Screenshot: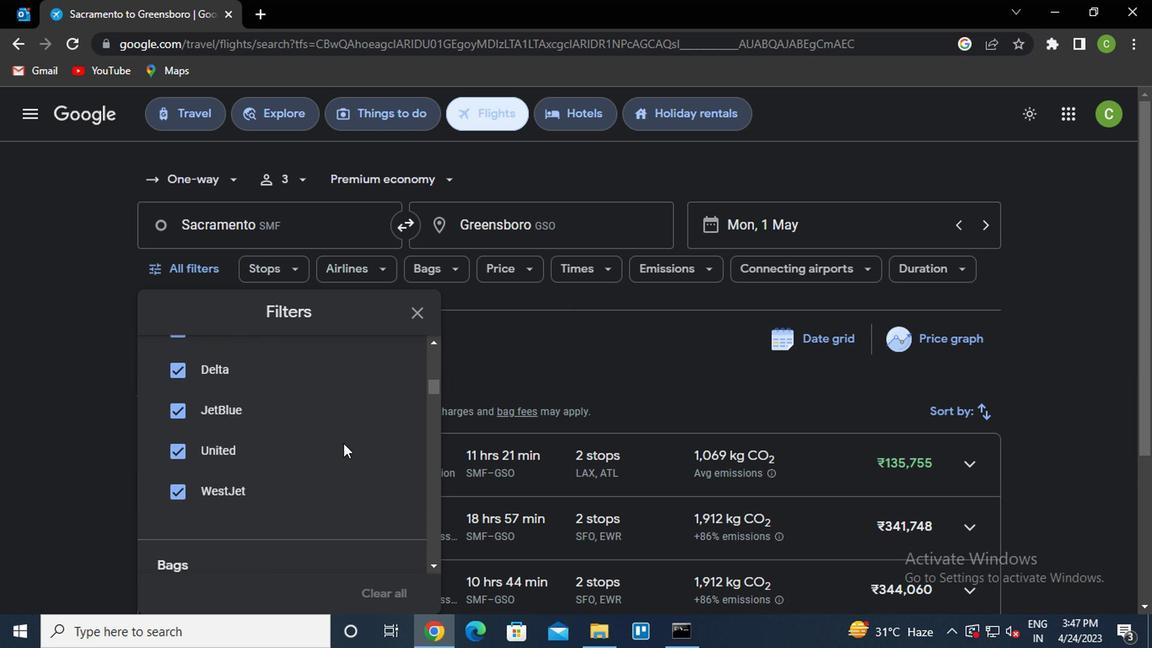
Action: Mouse scrolled (333, 443) with delta (0, -1)
Screenshot: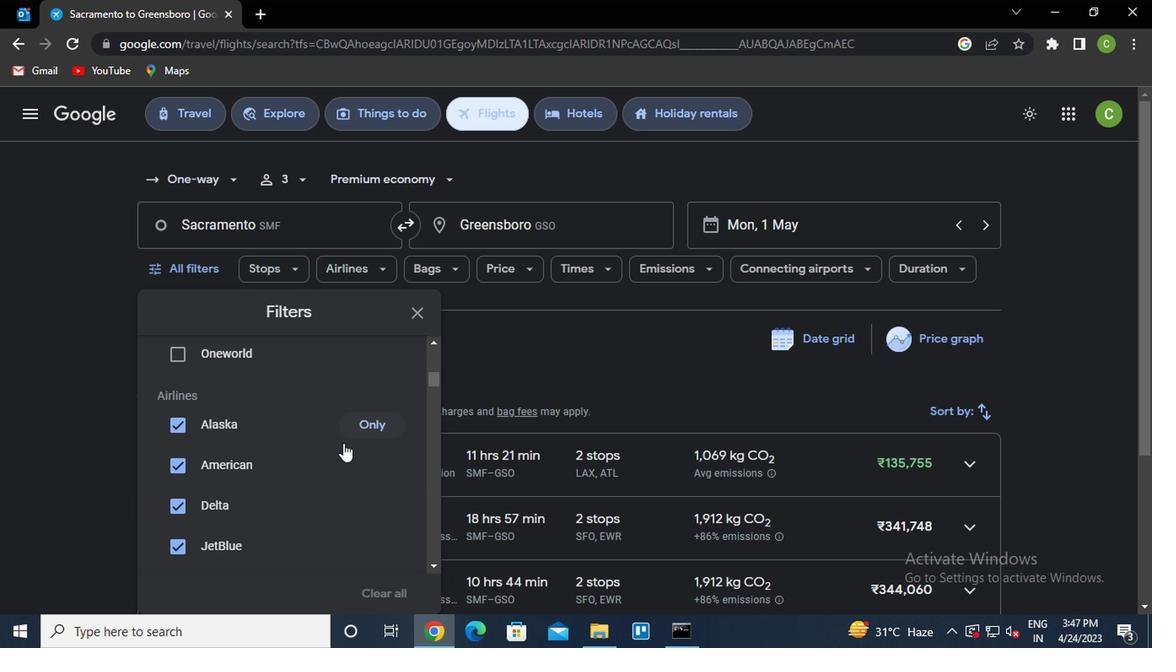 
Action: Mouse scrolled (333, 443) with delta (0, -1)
Screenshot: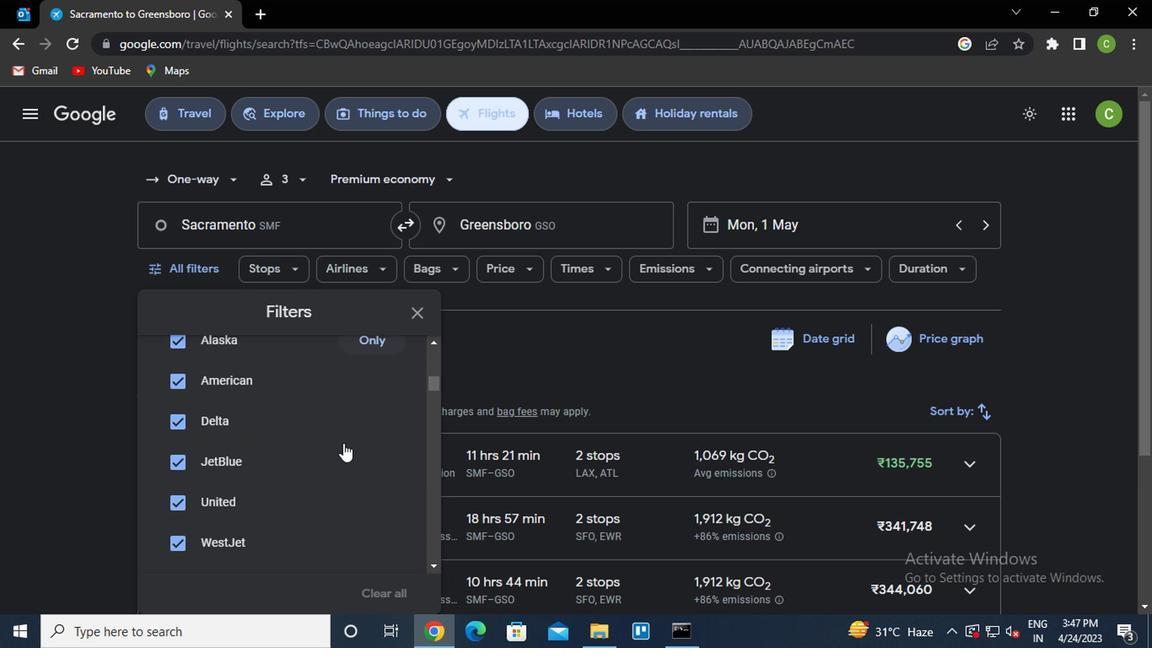 
Action: Mouse moved to (331, 448)
Screenshot: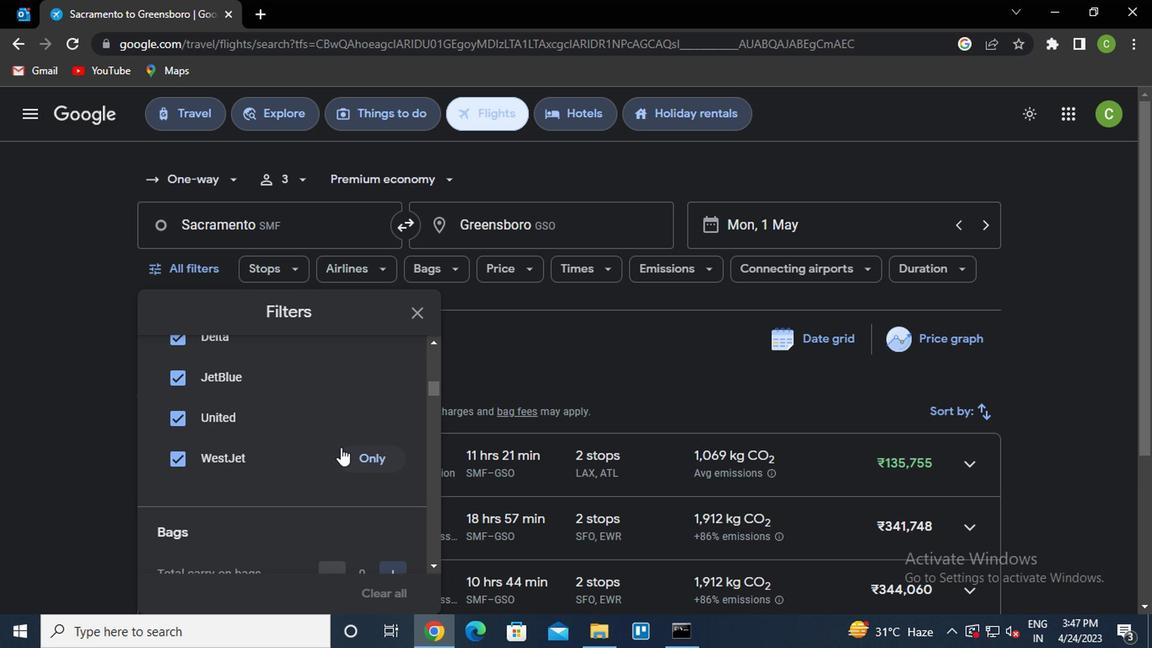
Action: Mouse scrolled (331, 447) with delta (0, -1)
Screenshot: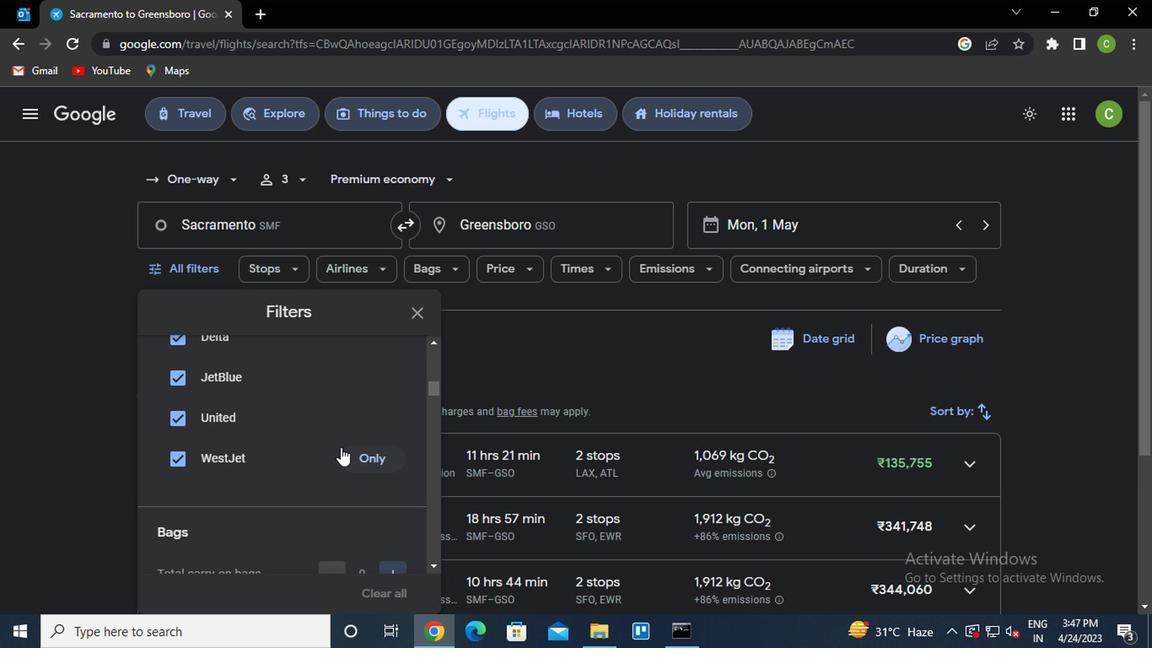 
Action: Mouse moved to (377, 530)
Screenshot: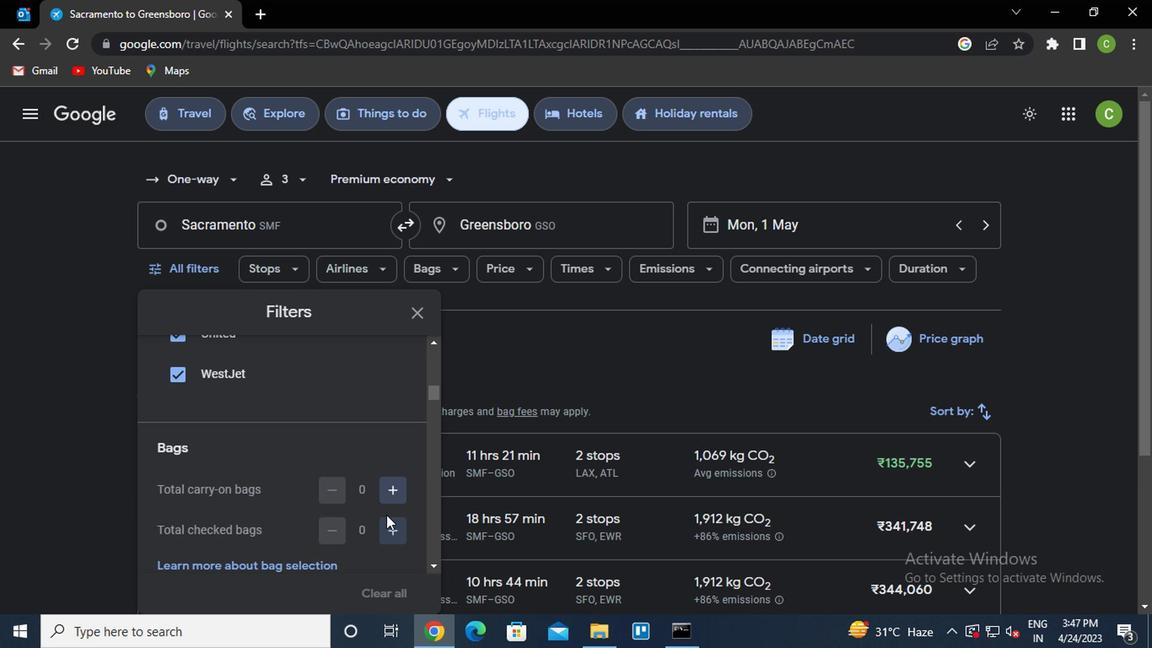 
Action: Mouse pressed left at (377, 530)
Screenshot: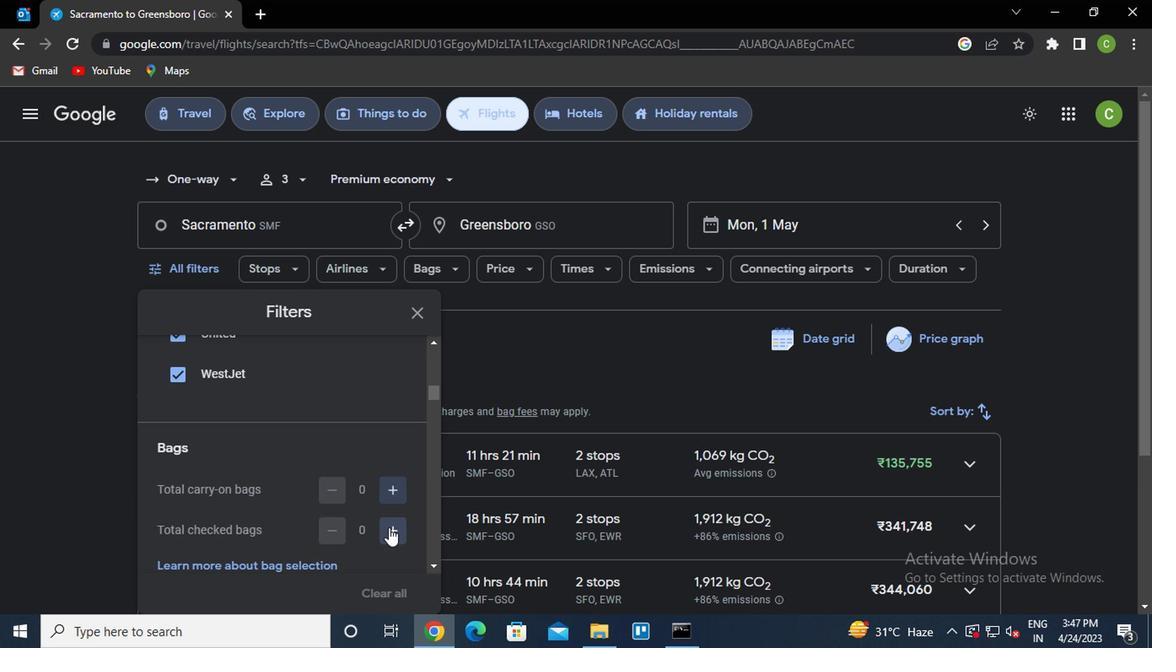 
Action: Mouse moved to (377, 531)
Screenshot: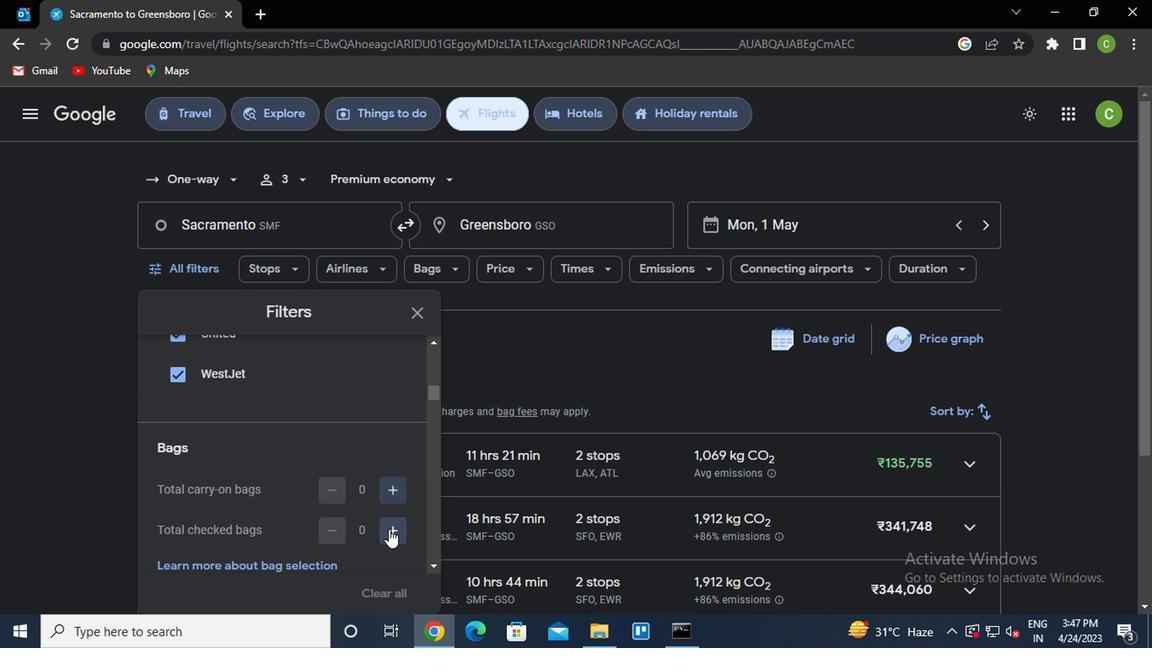 
Action: Mouse pressed left at (377, 531)
Screenshot: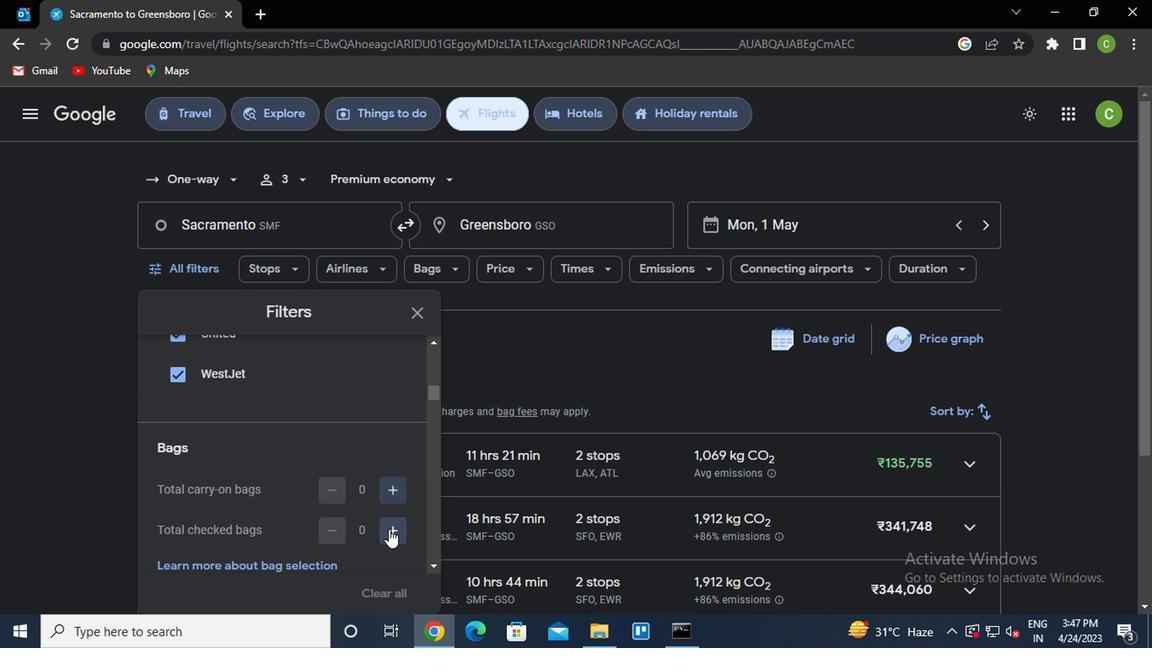 
Action: Mouse moved to (354, 469)
Screenshot: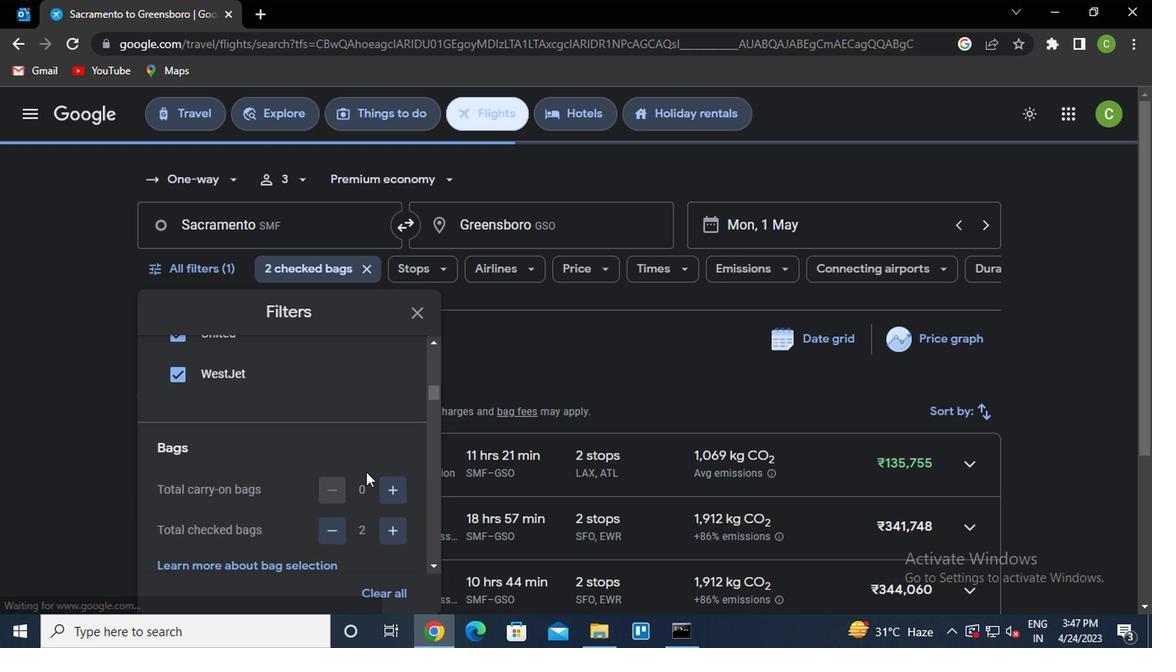 
Action: Mouse scrolled (354, 468) with delta (0, 0)
Screenshot: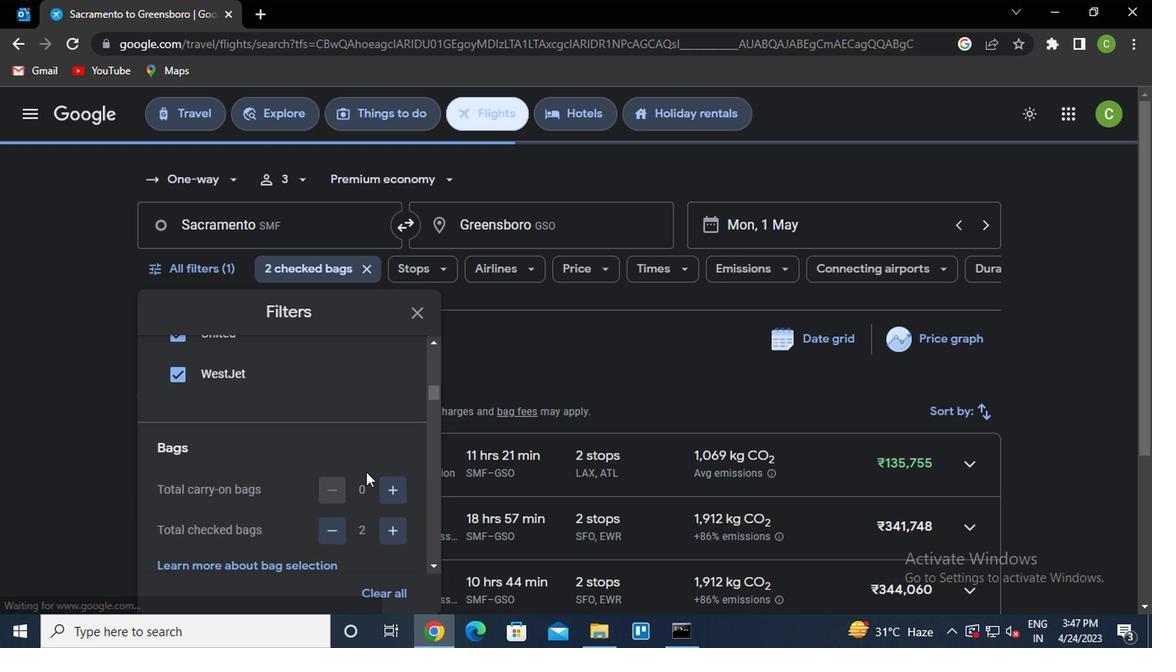 
Action: Mouse moved to (353, 469)
Screenshot: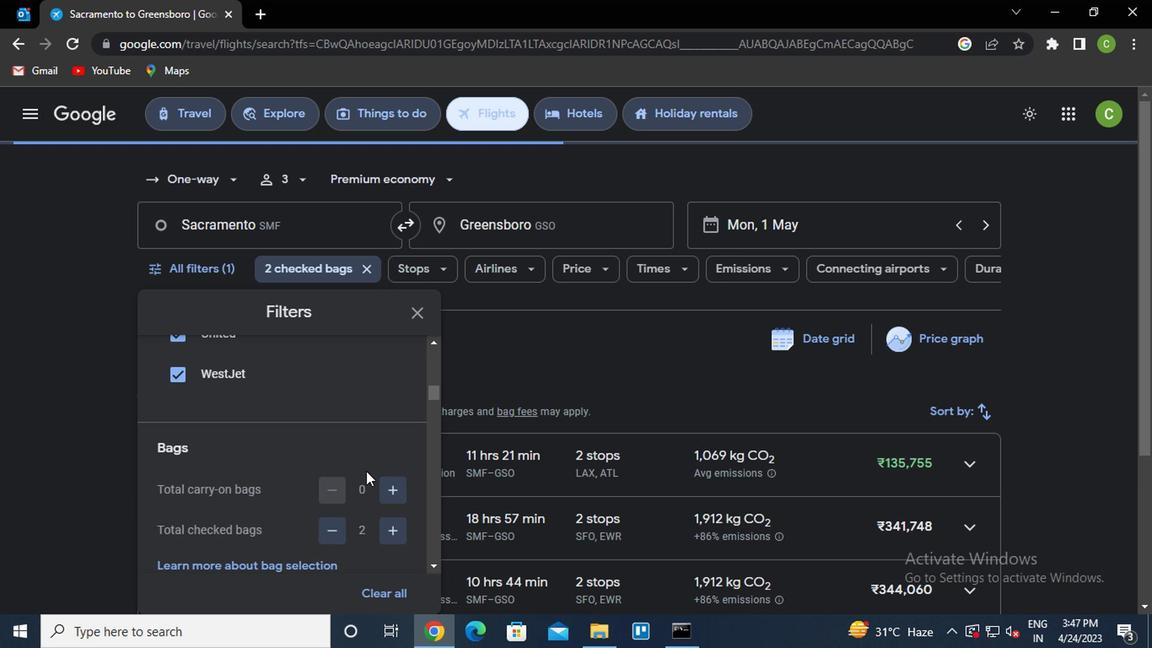 
Action: Mouse scrolled (353, 468) with delta (0, 0)
Screenshot: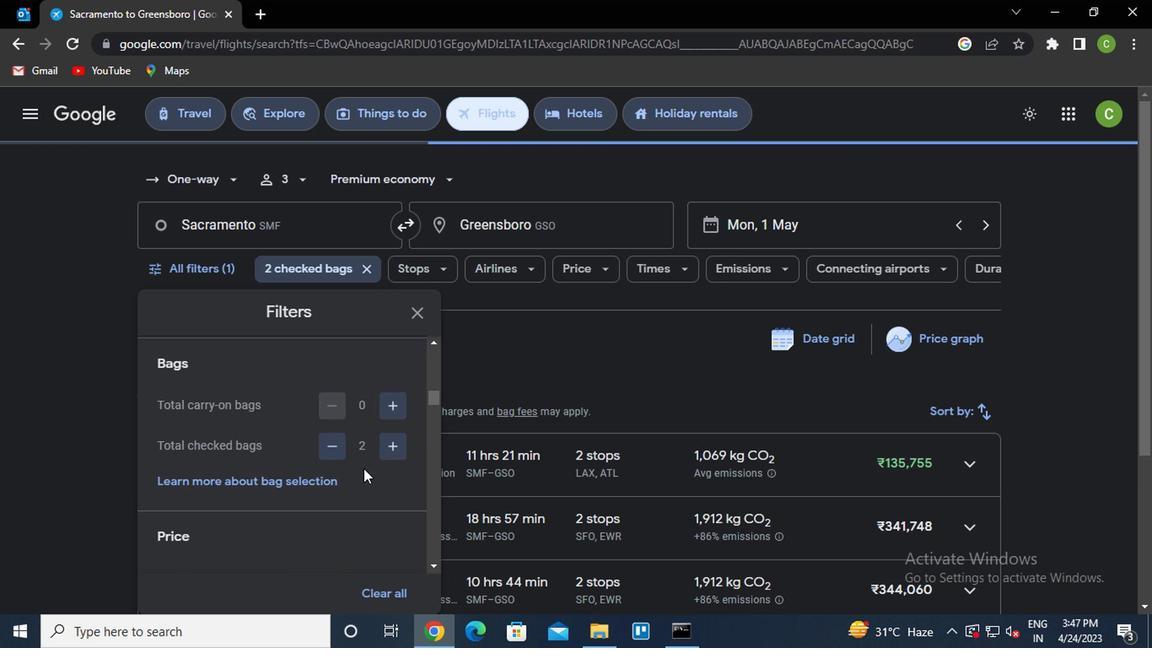 
Action: Mouse scrolled (353, 468) with delta (0, 0)
Screenshot: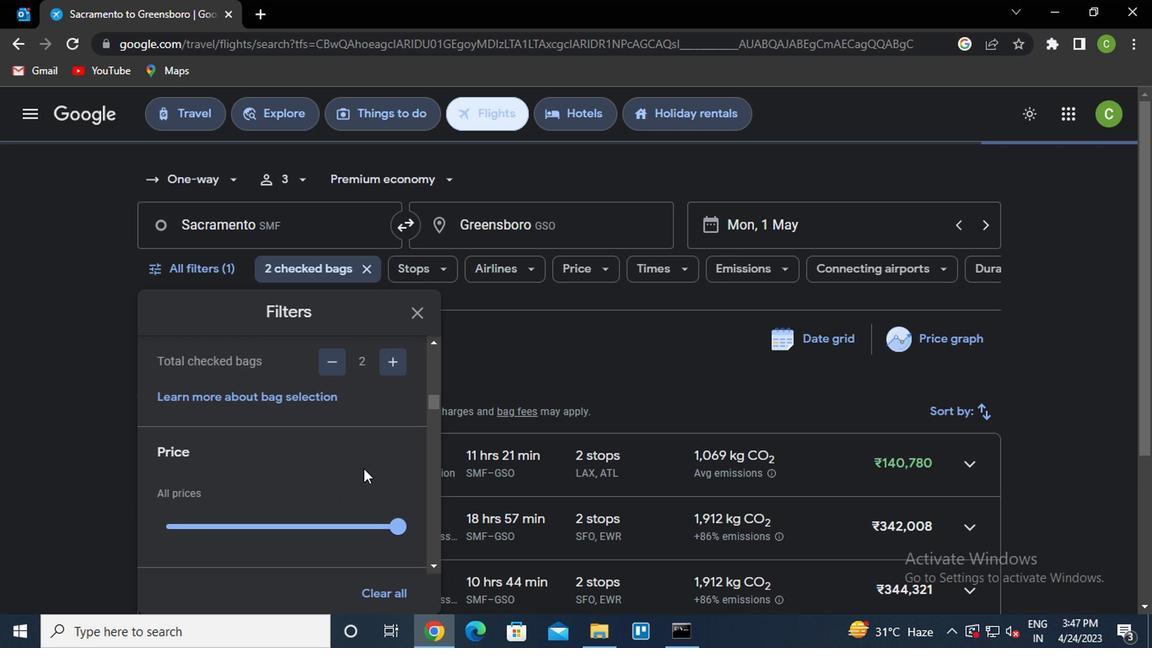 
Action: Mouse scrolled (353, 468) with delta (0, 0)
Screenshot: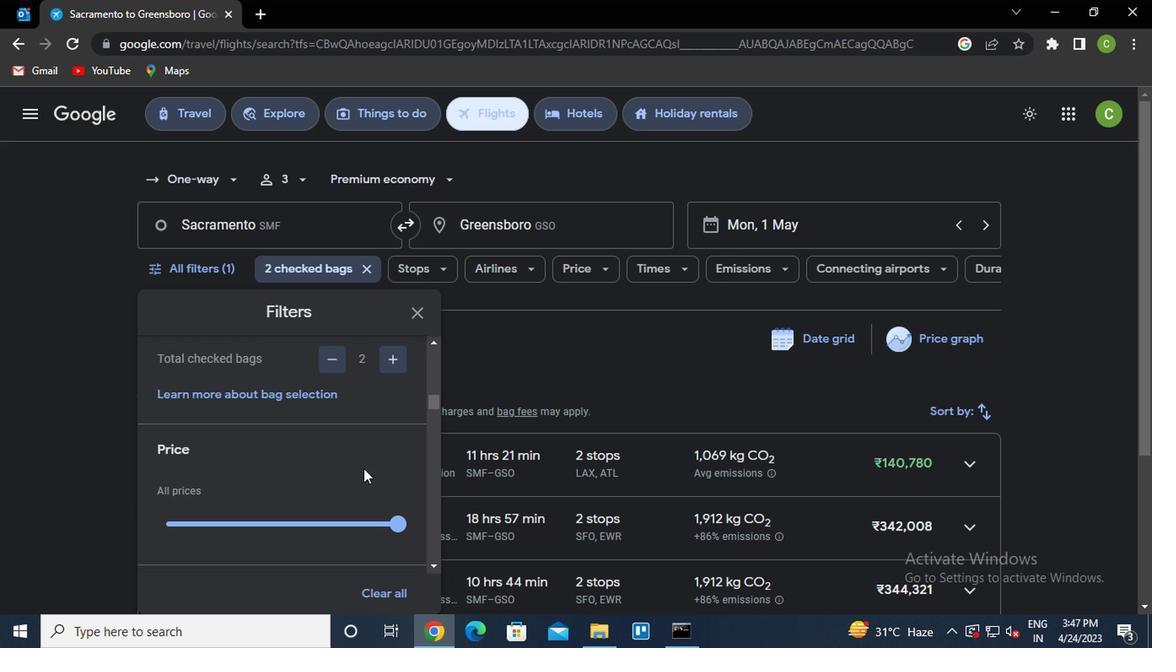 
Action: Mouse moved to (357, 457)
Screenshot: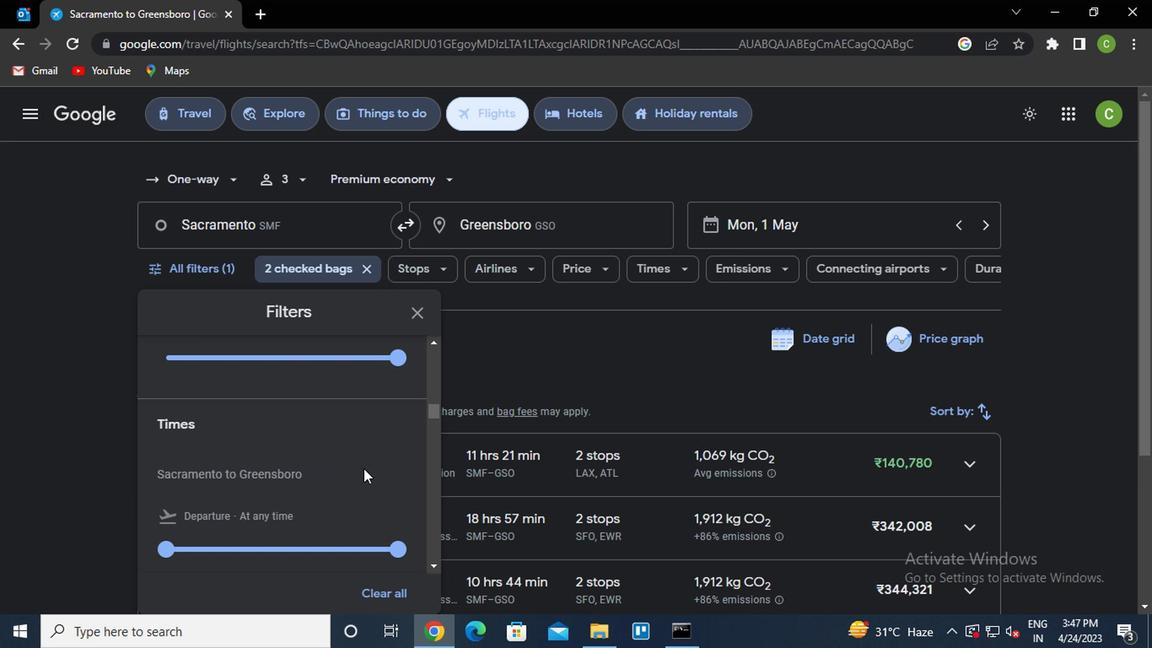 
Action: Mouse scrolled (357, 458) with delta (0, 1)
Screenshot: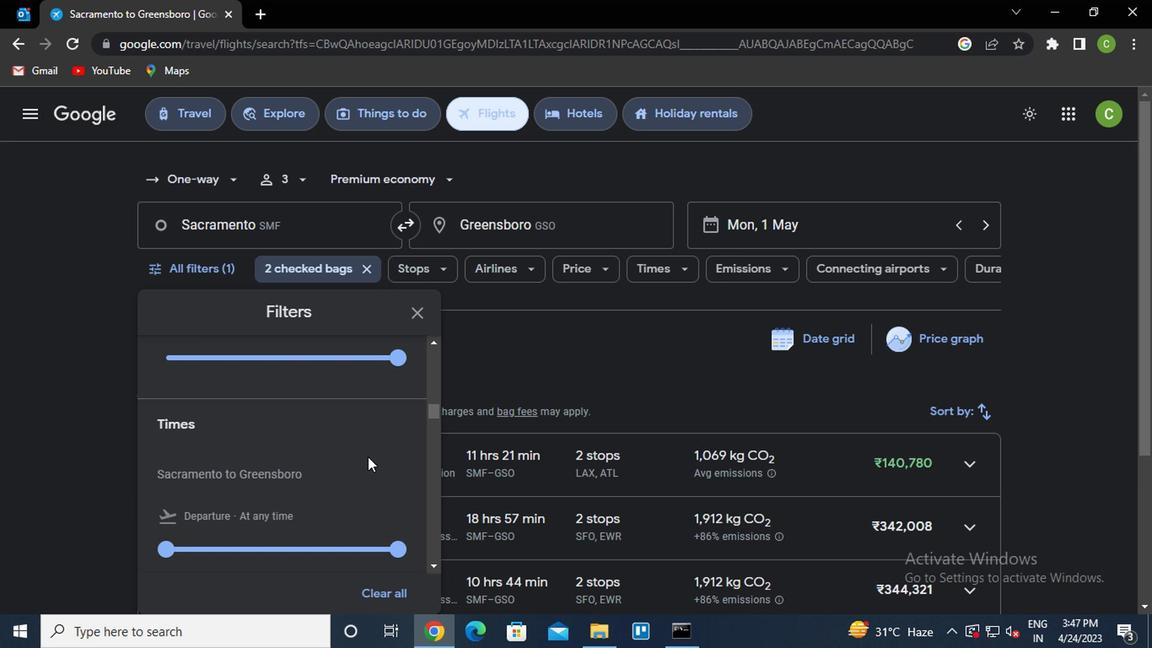 
Action: Mouse moved to (377, 438)
Screenshot: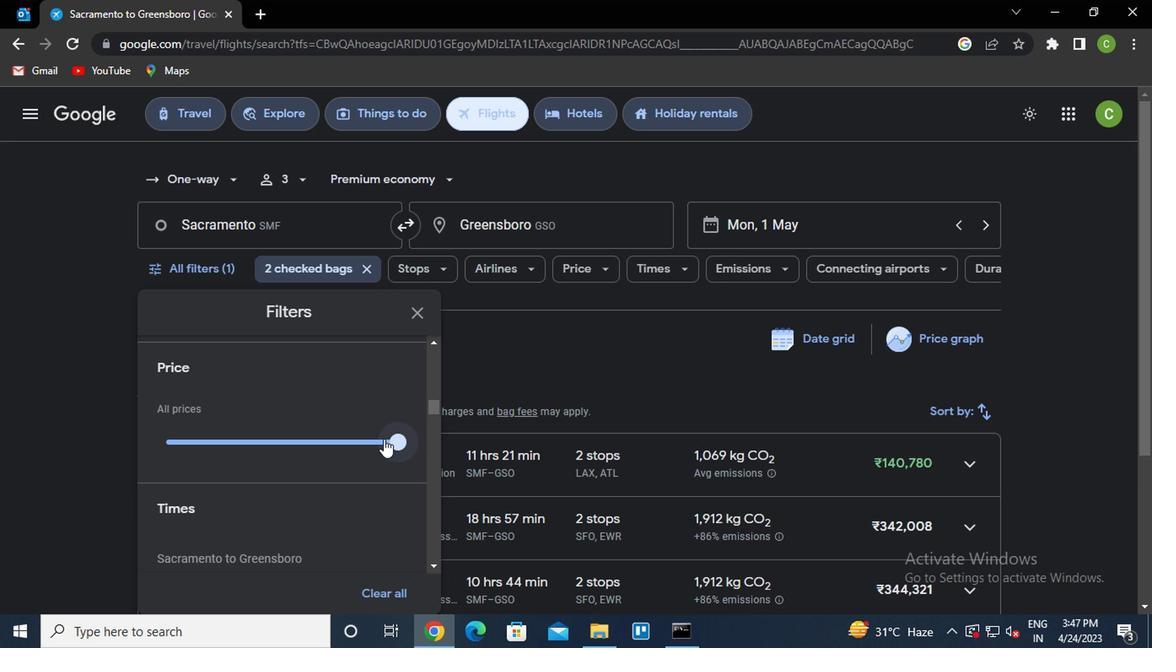 
Action: Mouse pressed left at (377, 438)
Screenshot: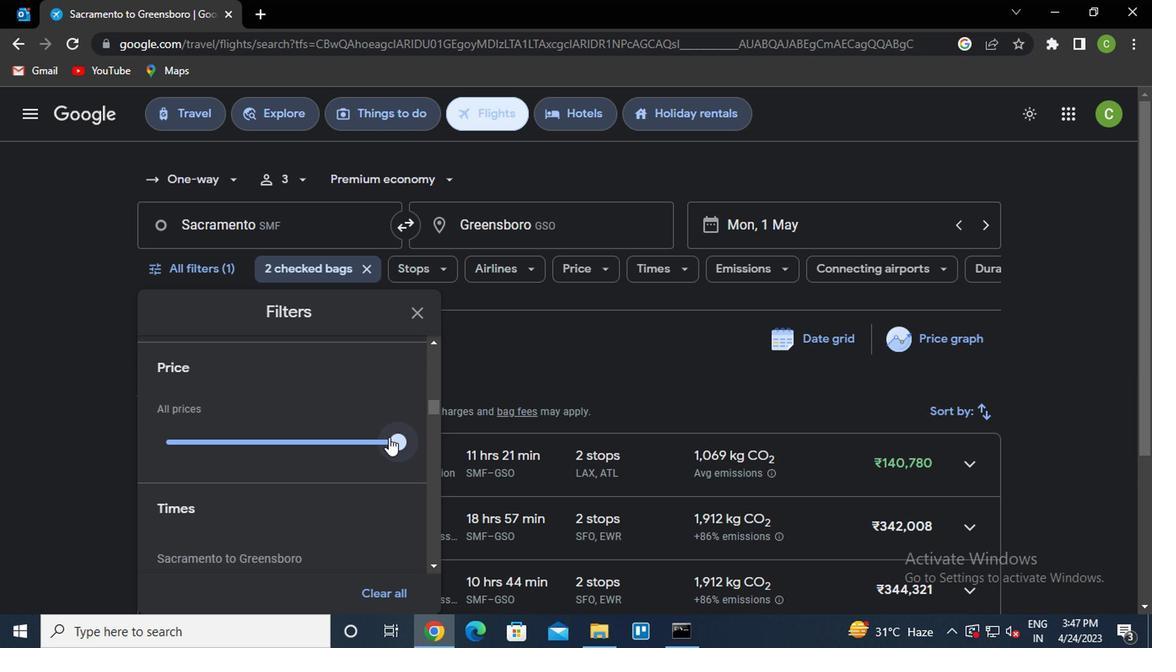 
Action: Mouse moved to (329, 471)
Screenshot: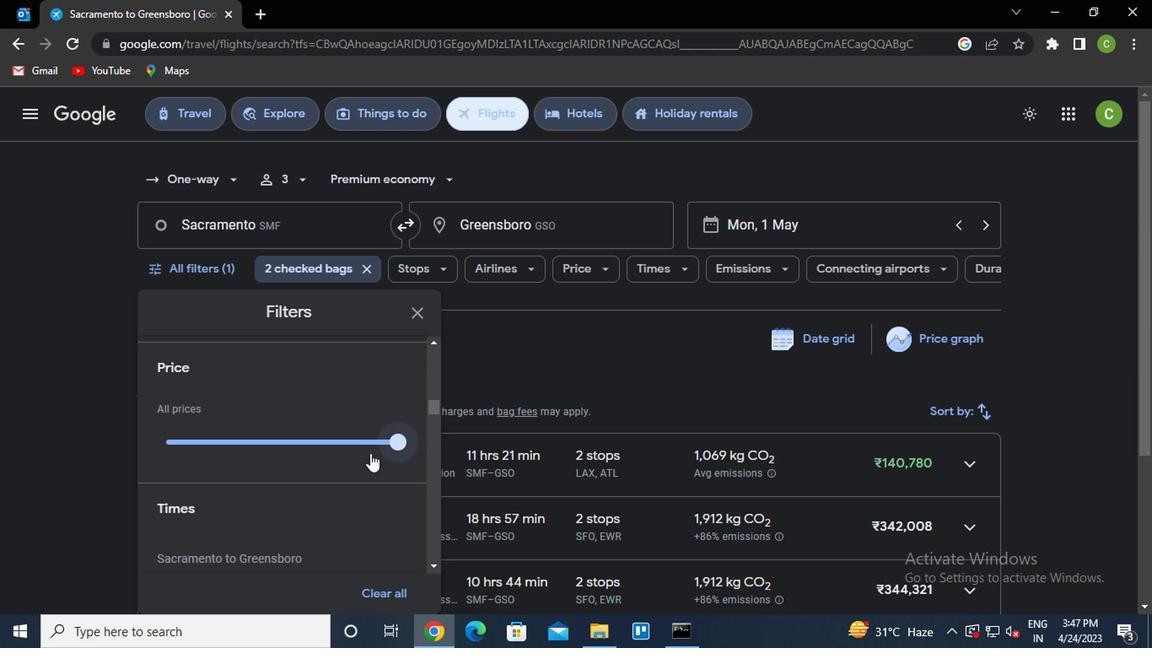 
Action: Mouse scrolled (329, 470) with delta (0, -1)
Screenshot: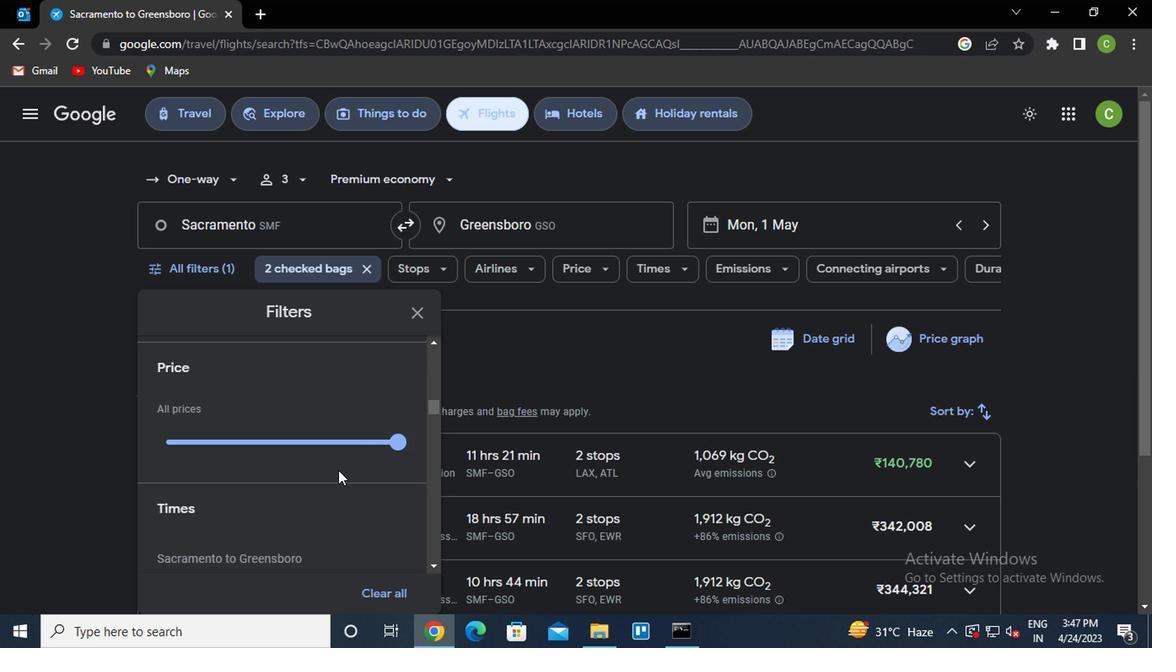 
Action: Mouse scrolled (329, 470) with delta (0, -1)
Screenshot: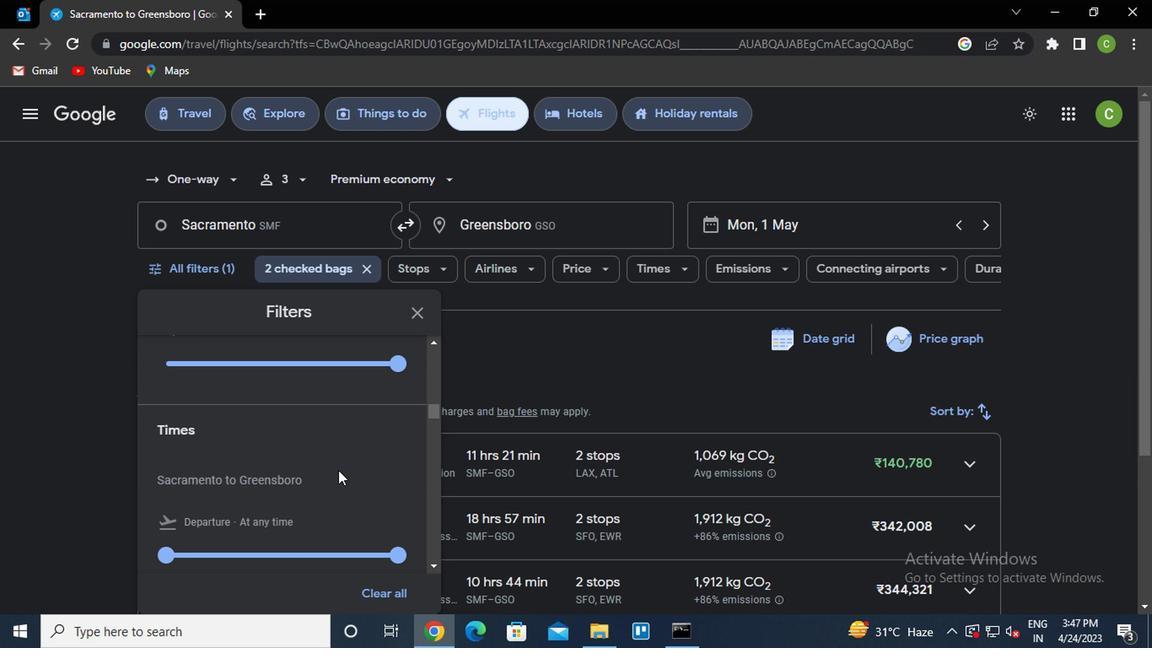 
Action: Mouse scrolled (329, 470) with delta (0, -1)
Screenshot: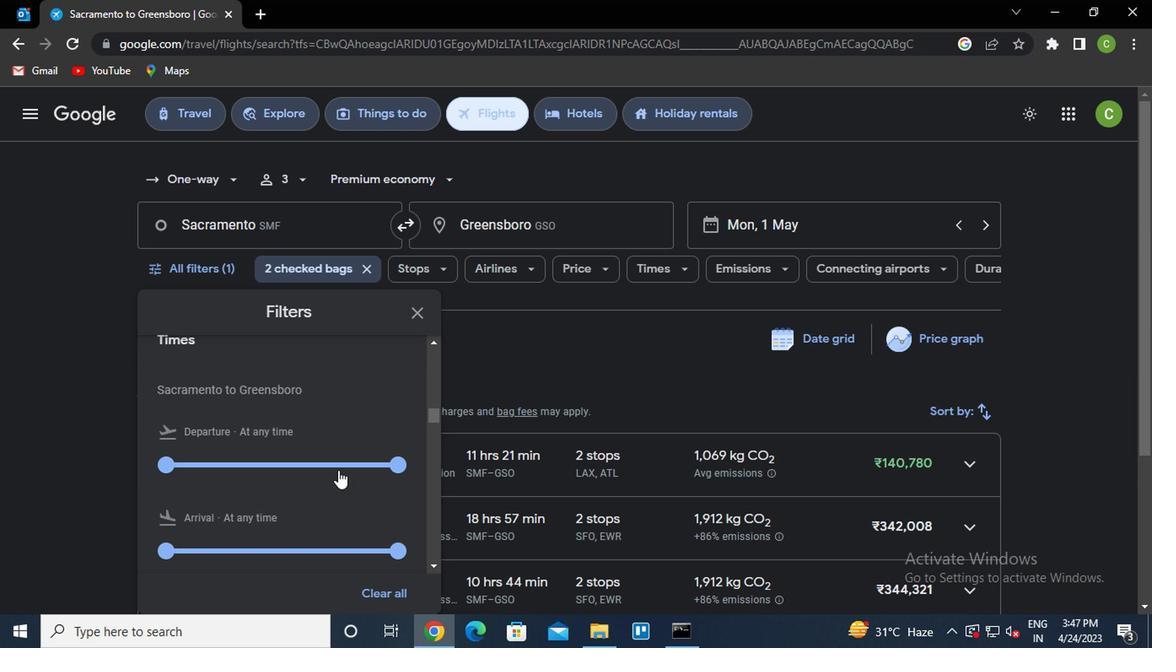 
Action: Mouse moved to (259, 446)
Screenshot: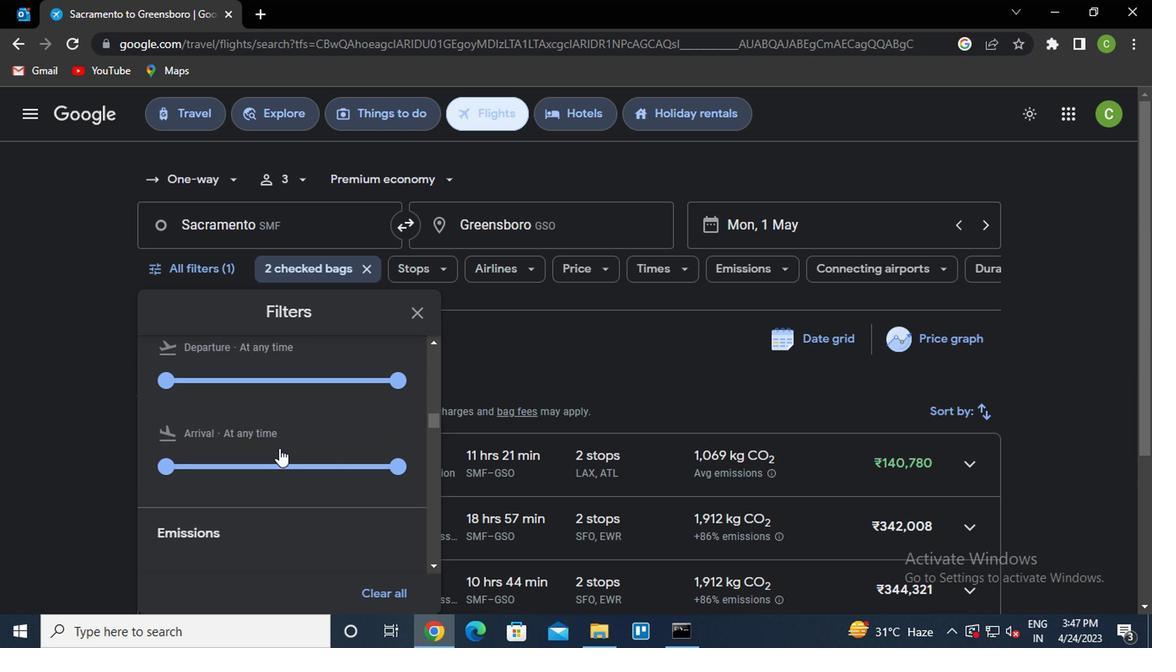 
Action: Mouse scrolled (259, 446) with delta (0, 0)
Screenshot: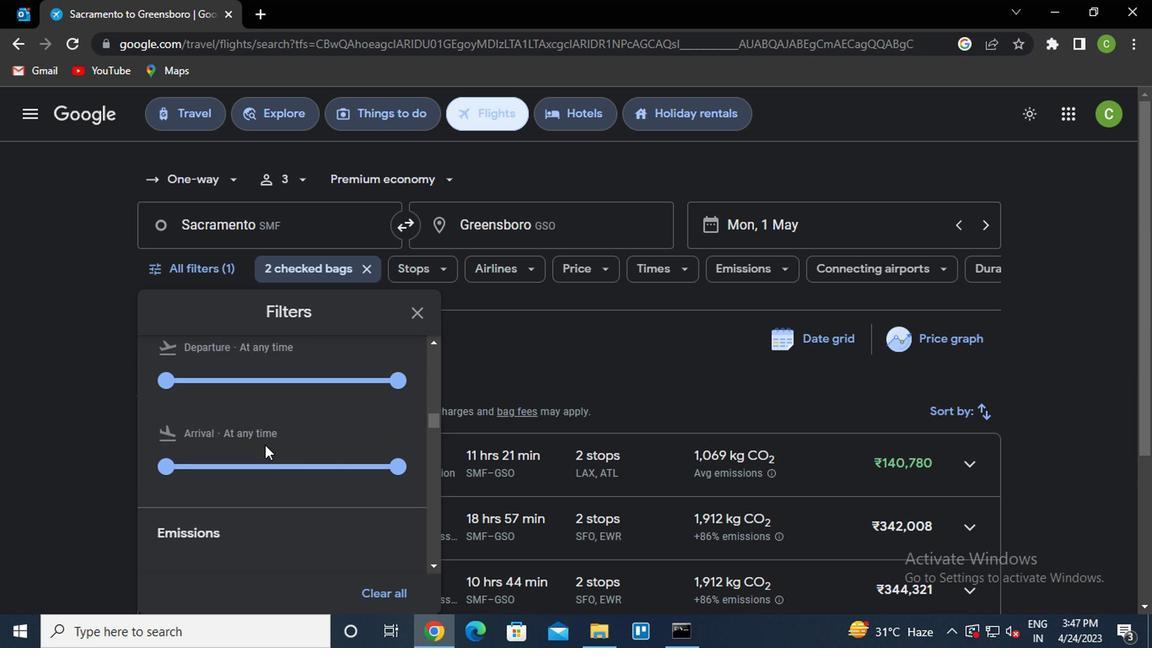 
Action: Mouse moved to (168, 461)
Screenshot: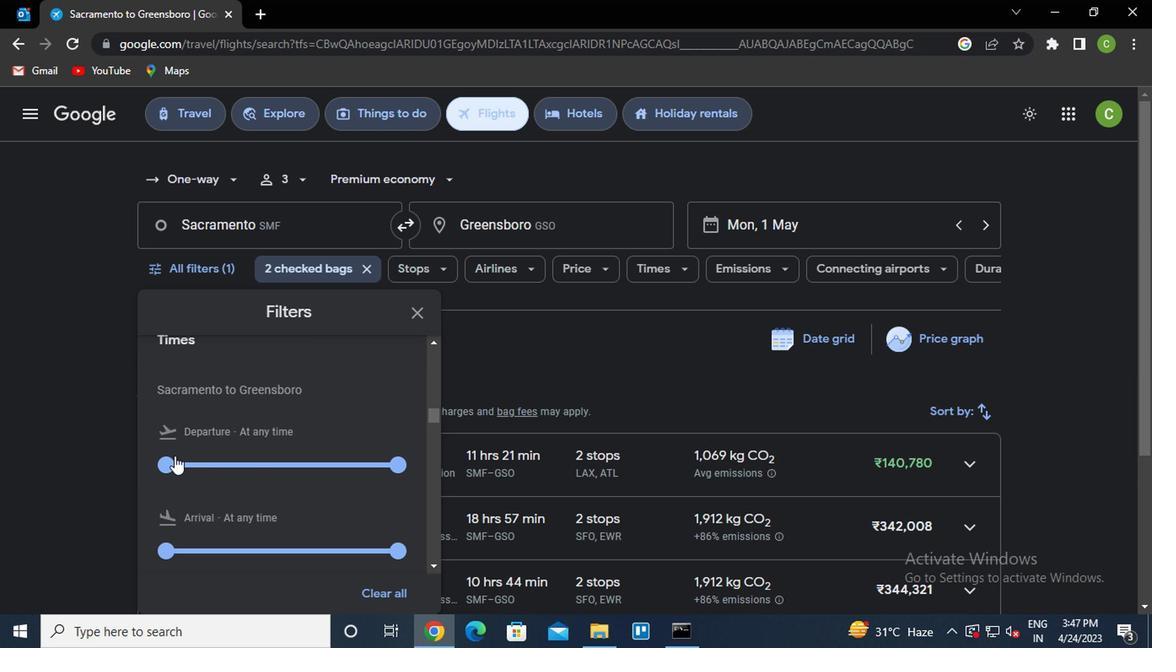 
Action: Mouse pressed left at (168, 461)
Screenshot: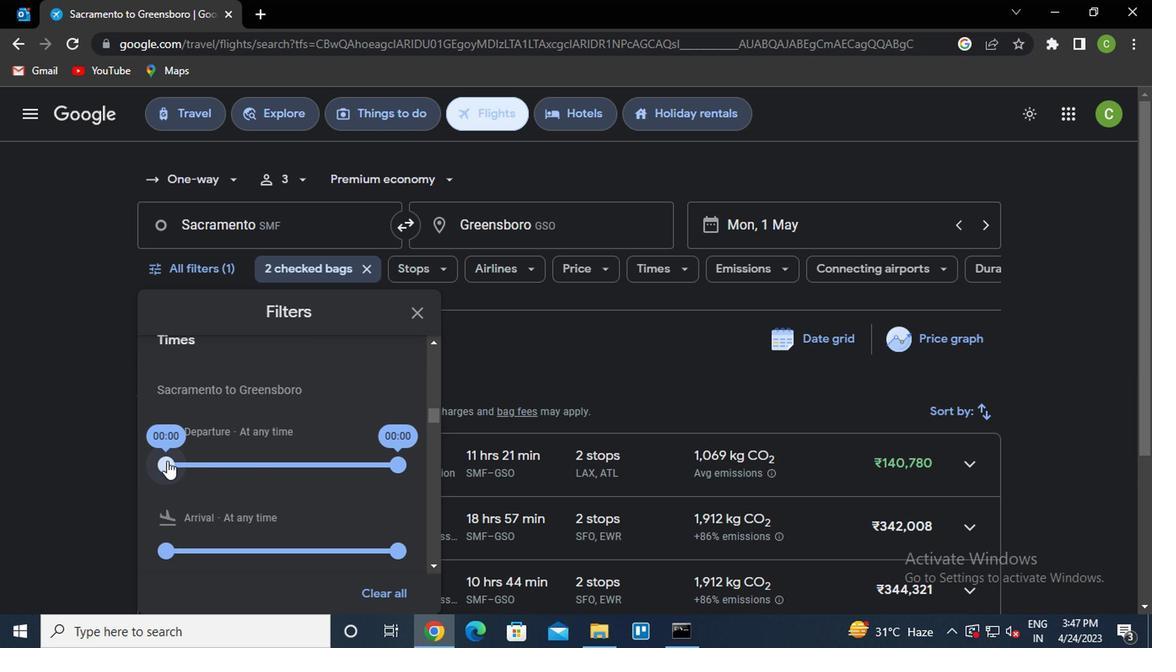 
Action: Mouse moved to (388, 465)
Screenshot: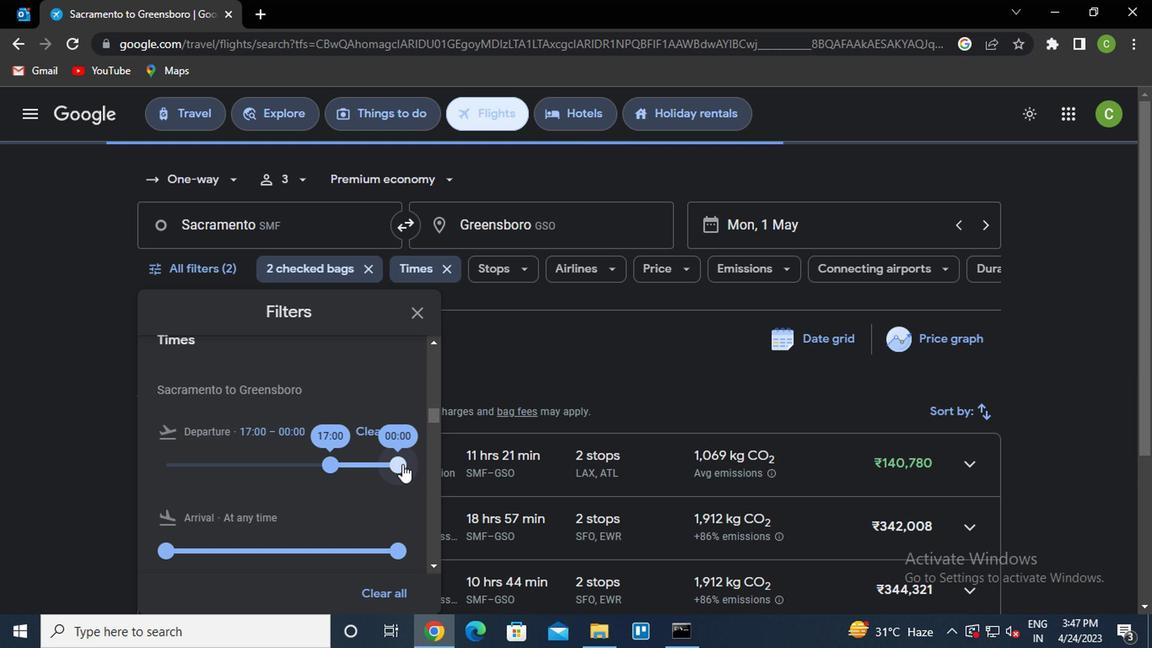 
Action: Mouse pressed left at (388, 465)
Screenshot: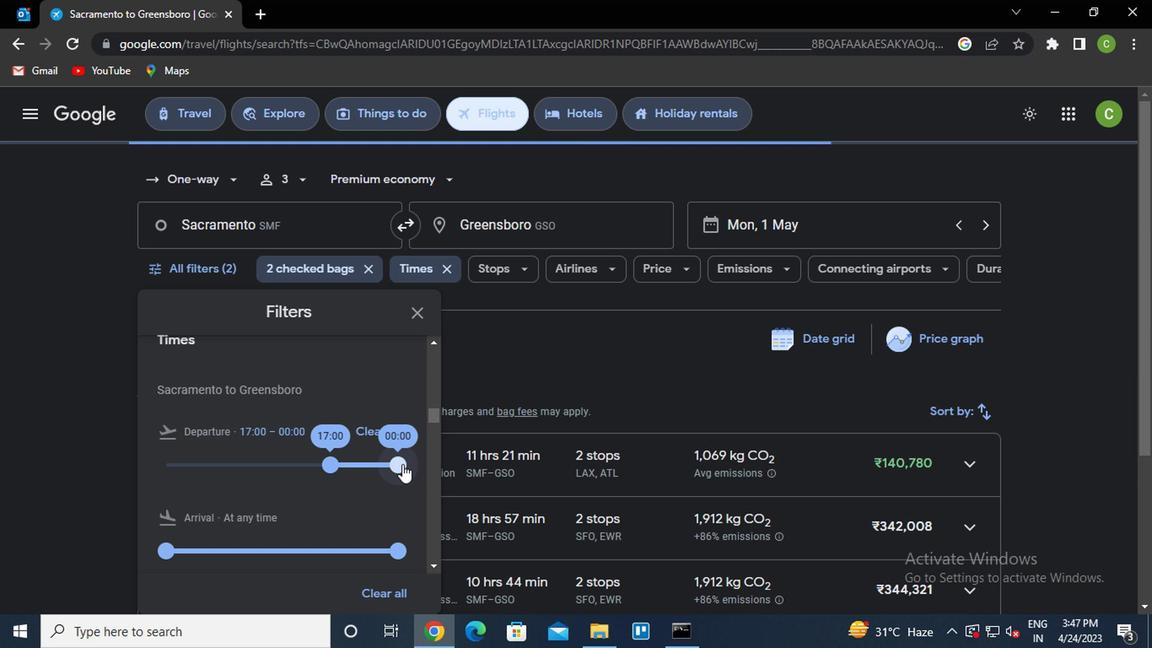 
Action: Mouse moved to (402, 322)
Screenshot: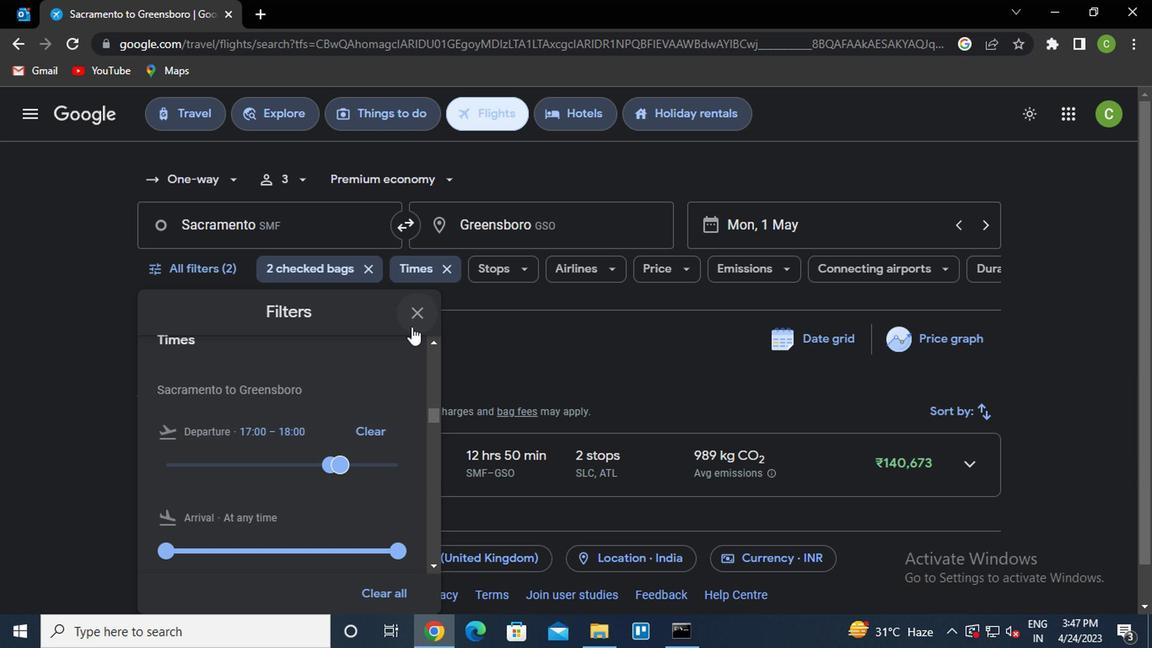 
Action: Mouse pressed left at (402, 322)
Screenshot: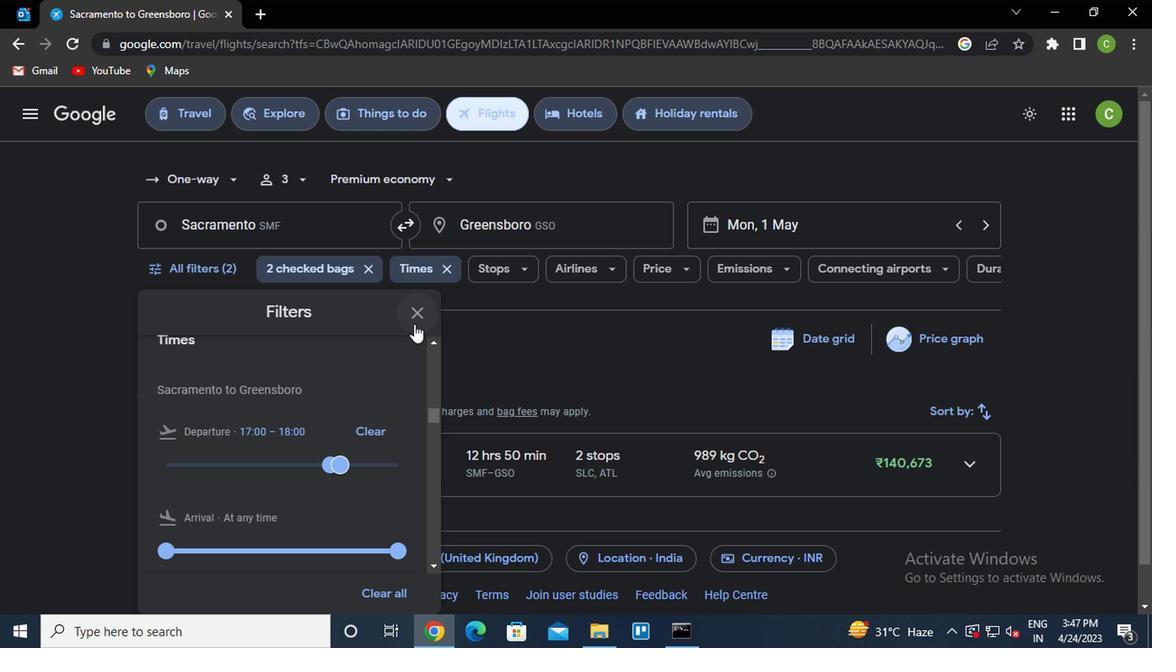 
Action: Mouse moved to (613, 488)
Screenshot: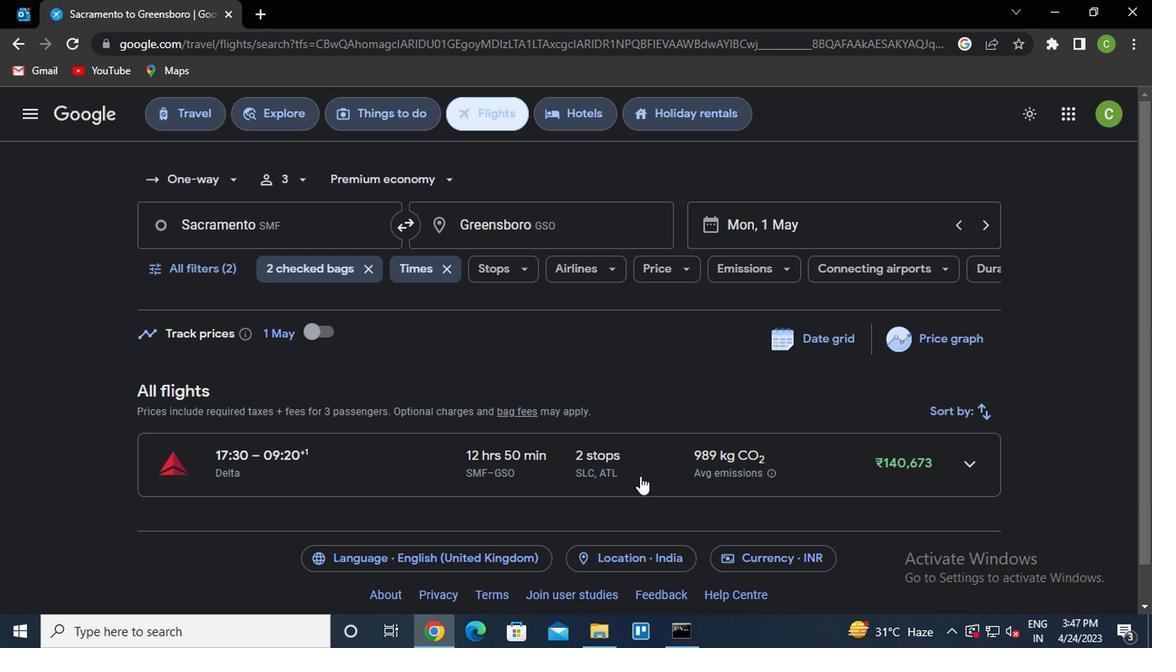 
